 Task: Change  the formatting of the data to Which is  Less than 5, In conditional formating, put the option 'Green Fill with Dark Green Text. . 'add another formatting option Format As Table, insert the option Orange Table style Medium 3 In the sheet   Triumph Sales log   book
Action: Mouse moved to (25, 122)
Screenshot: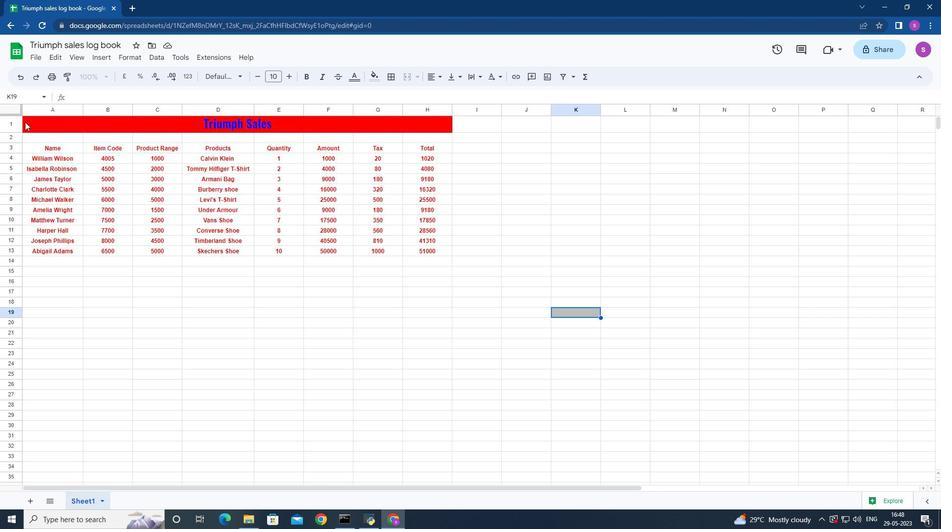 
Action: Mouse pressed left at (25, 122)
Screenshot: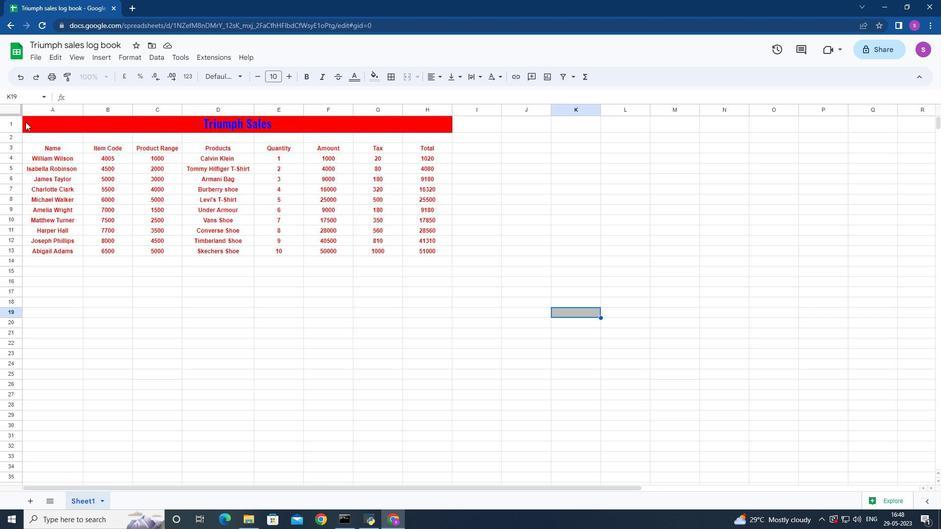 
Action: Mouse moved to (129, 54)
Screenshot: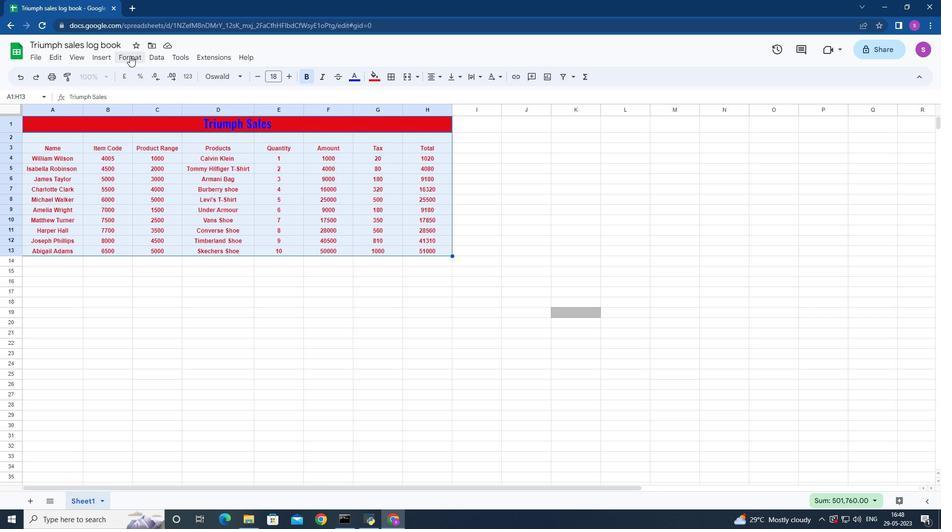 
Action: Mouse pressed left at (129, 54)
Screenshot: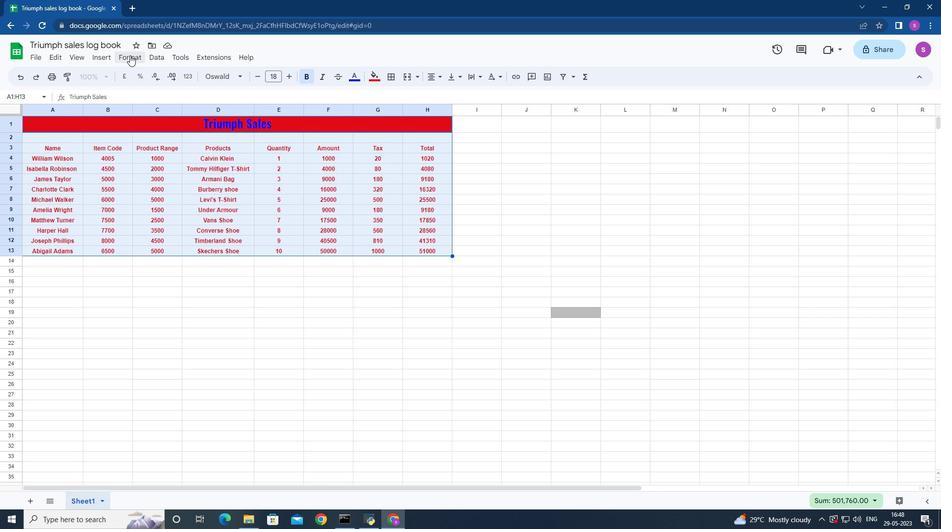 
Action: Mouse moved to (209, 226)
Screenshot: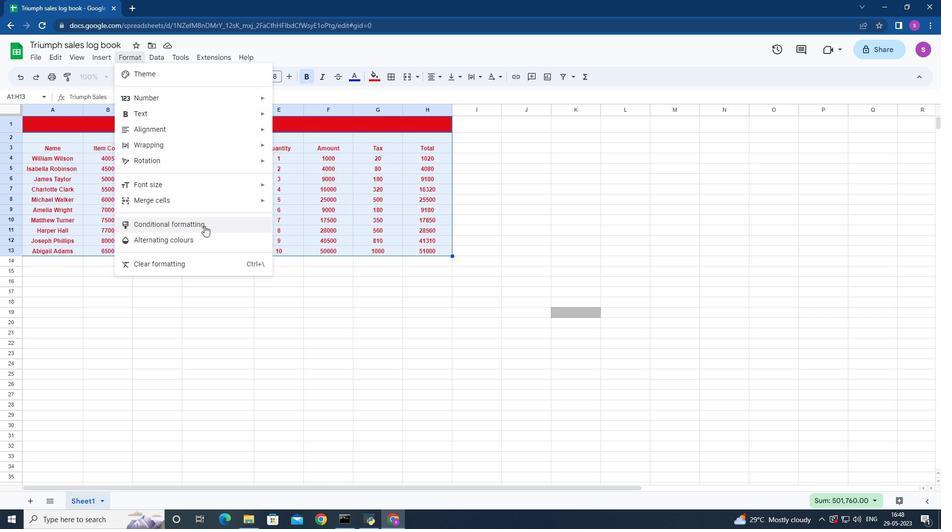
Action: Mouse pressed left at (209, 226)
Screenshot: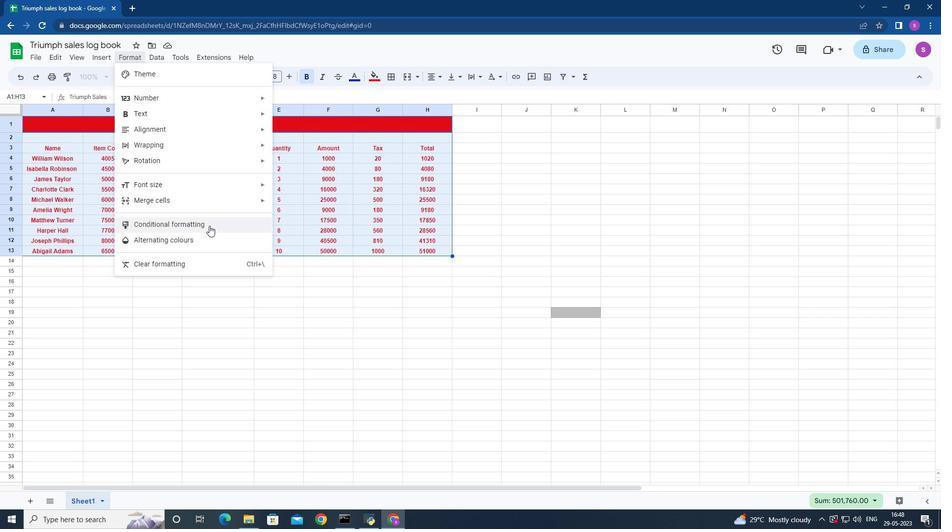 
Action: Mouse moved to (893, 207)
Screenshot: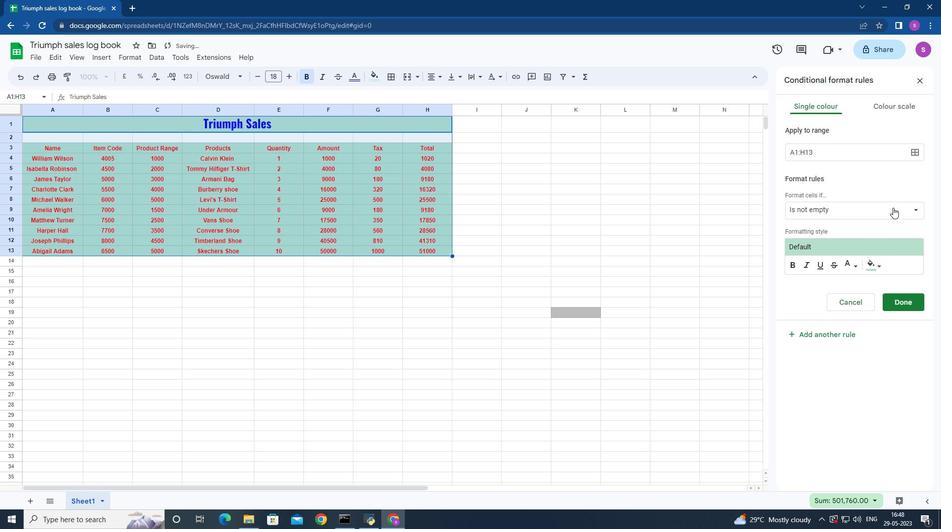 
Action: Mouse pressed left at (893, 207)
Screenshot: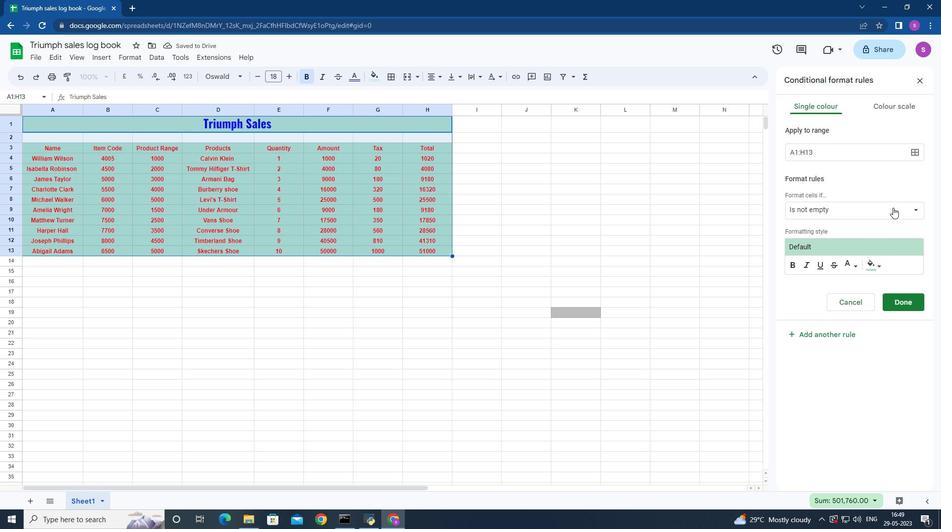 
Action: Mouse moved to (854, 393)
Screenshot: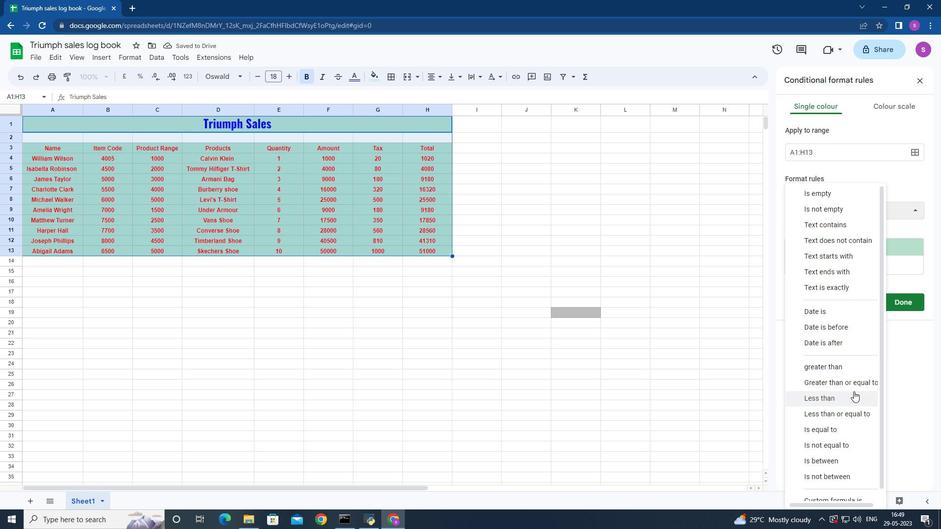 
Action: Mouse pressed left at (854, 393)
Screenshot: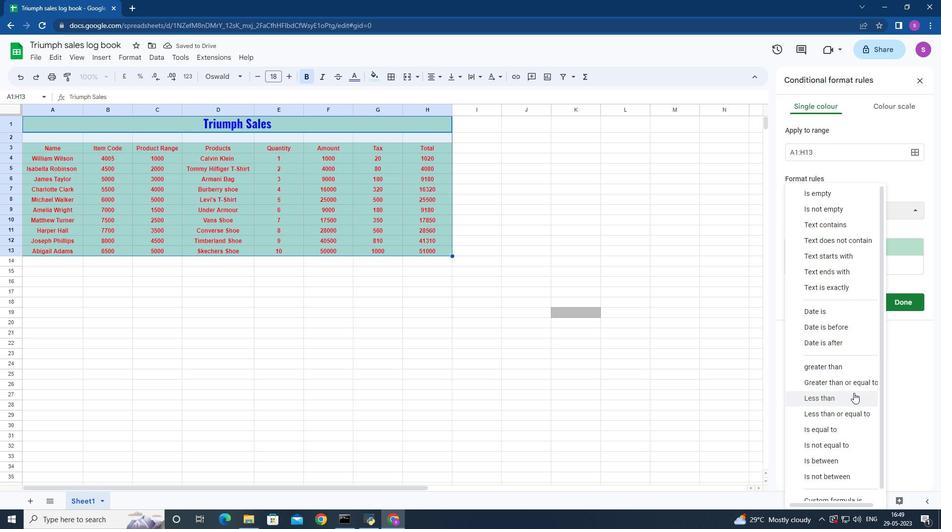 
Action: Mouse moved to (812, 234)
Screenshot: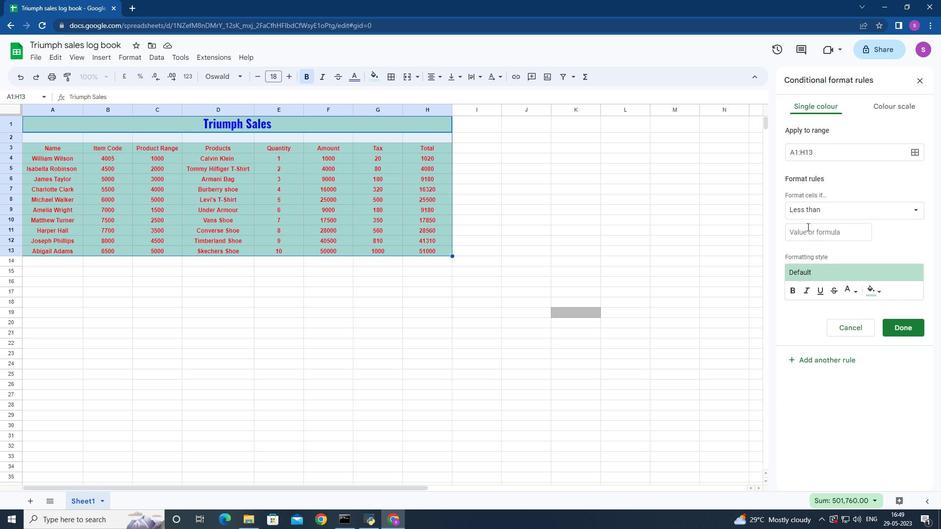 
Action: Mouse pressed left at (812, 234)
Screenshot: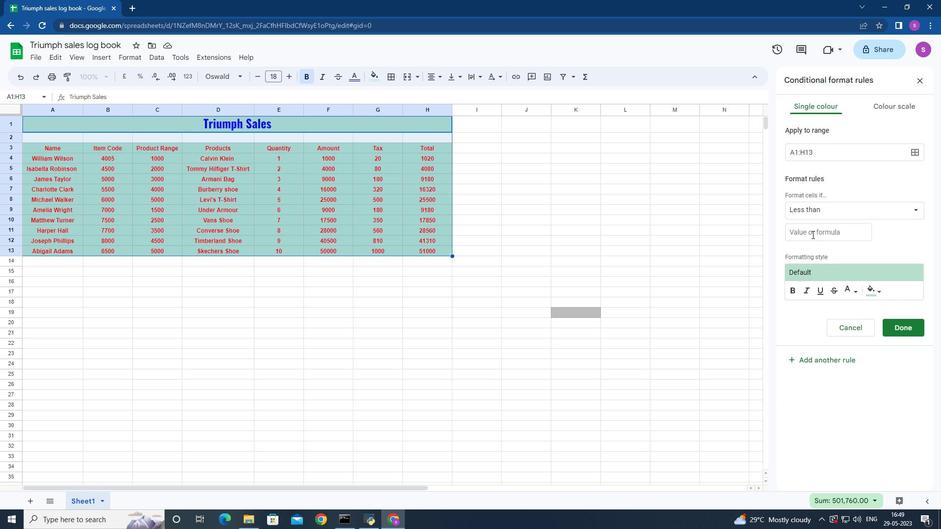 
Action: Key pressed 5
Screenshot: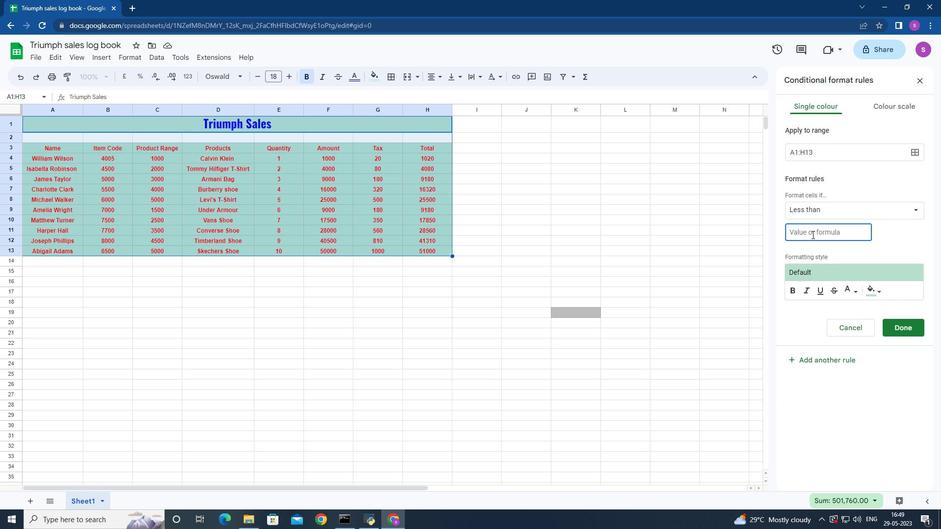 
Action: Mouse moved to (874, 290)
Screenshot: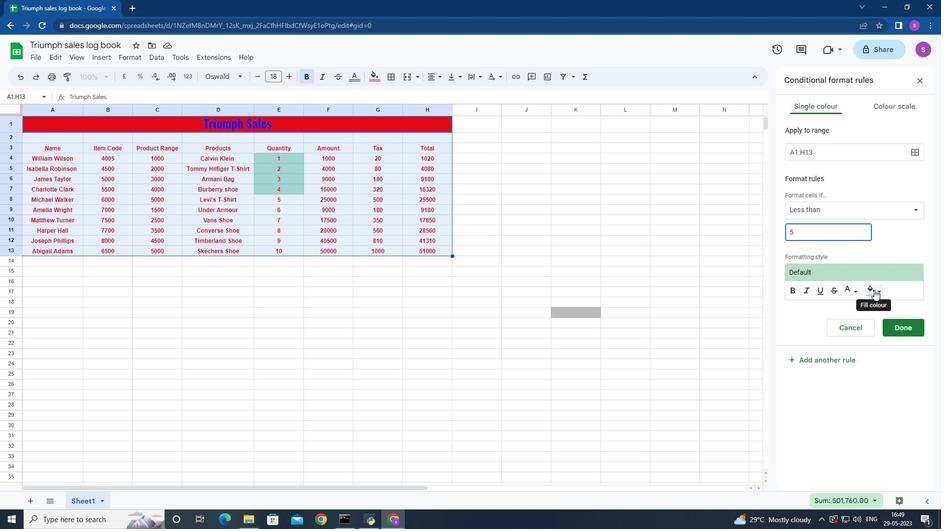 
Action: Mouse pressed left at (874, 290)
Screenshot: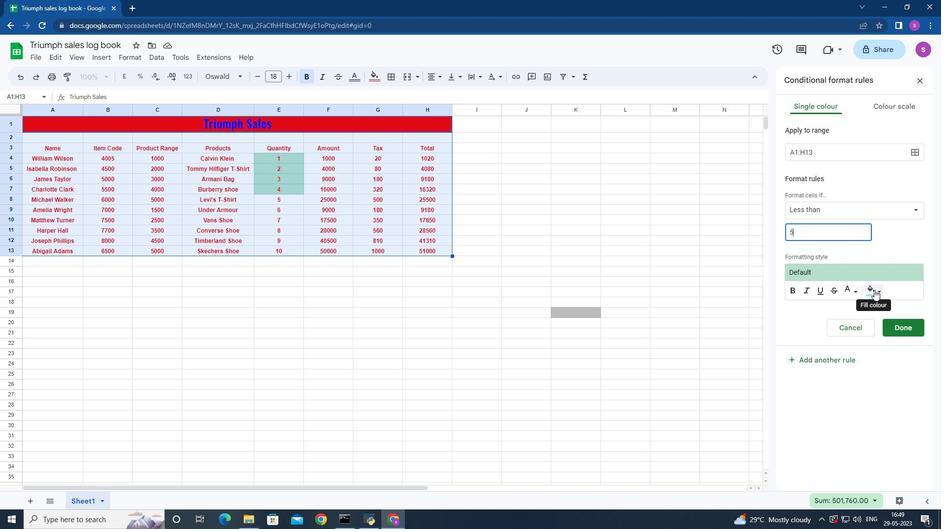 
Action: Mouse moved to (818, 389)
Screenshot: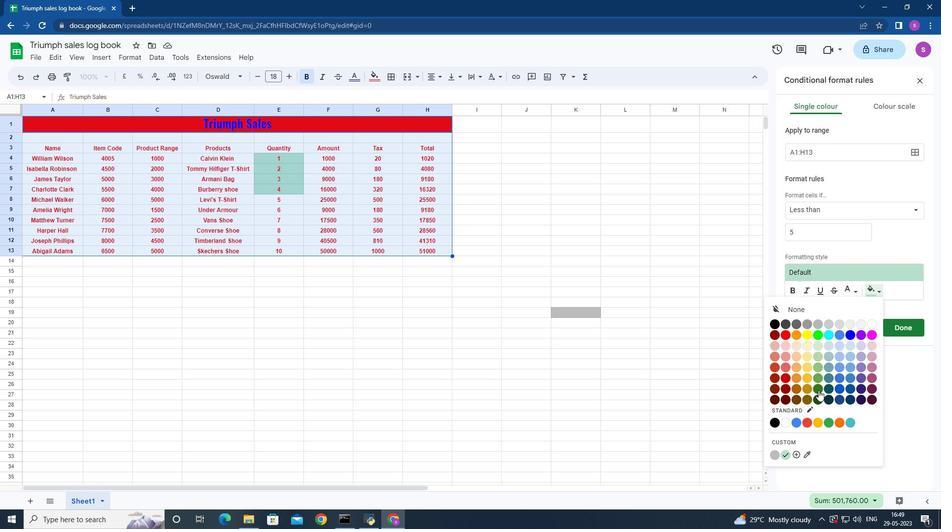 
Action: Mouse pressed left at (818, 389)
Screenshot: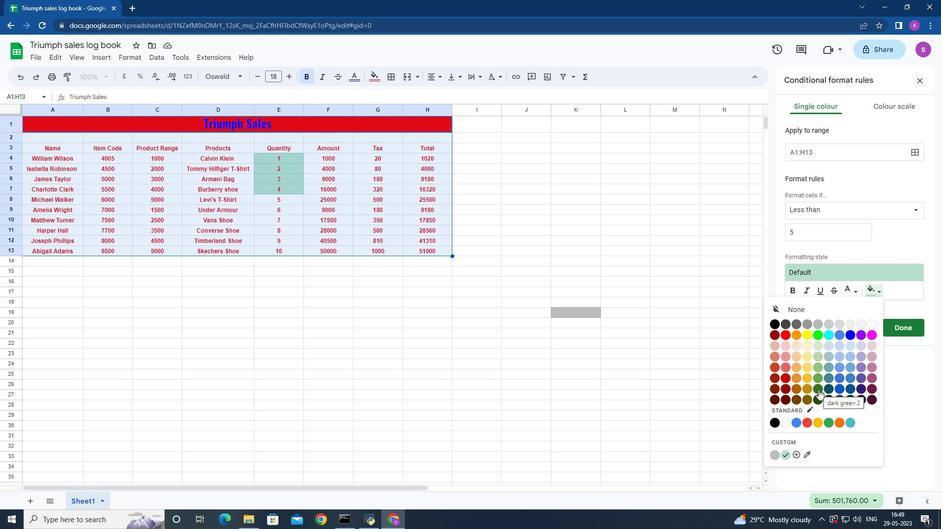 
Action: Mouse moved to (854, 288)
Screenshot: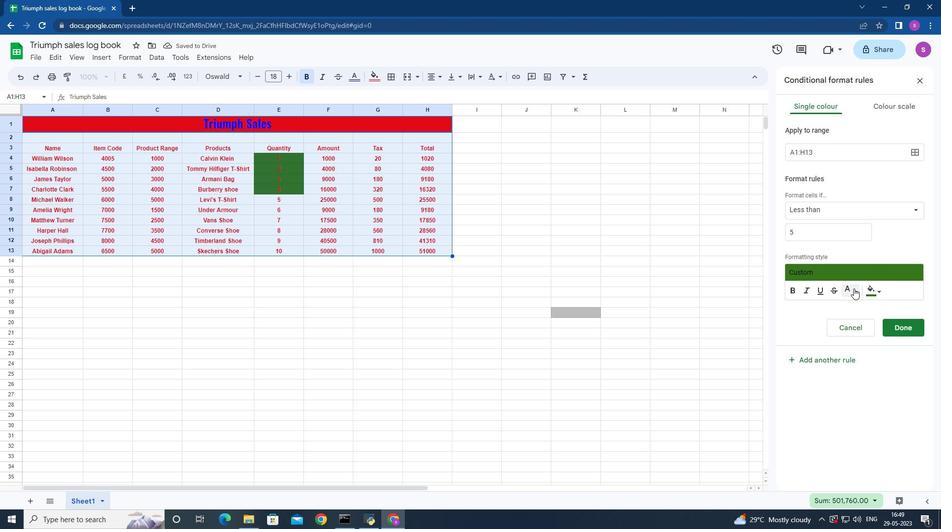 
Action: Mouse pressed left at (854, 288)
Screenshot: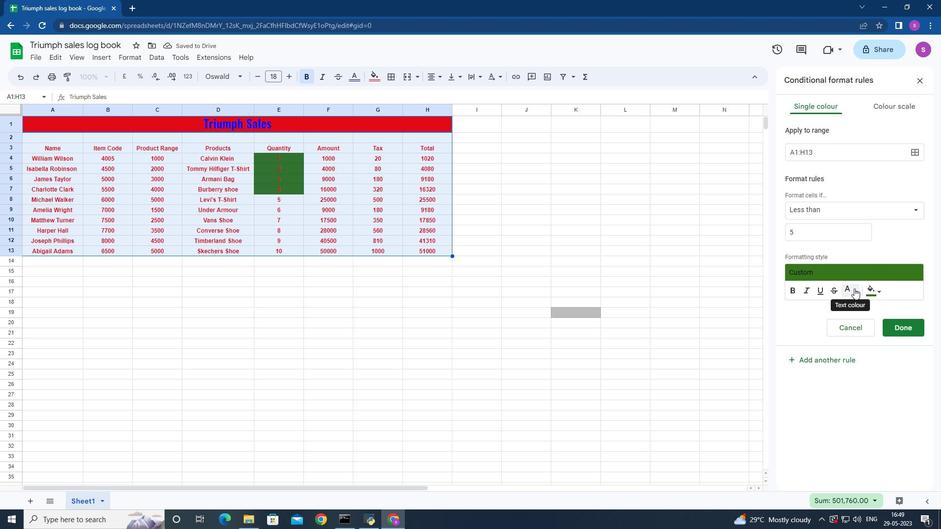 
Action: Mouse moved to (795, 378)
Screenshot: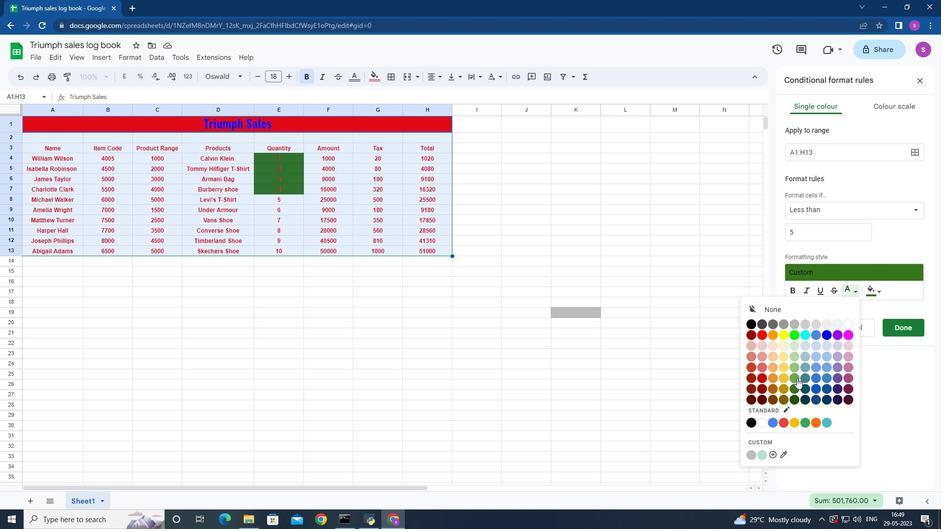 
Action: Mouse pressed left at (795, 378)
Screenshot: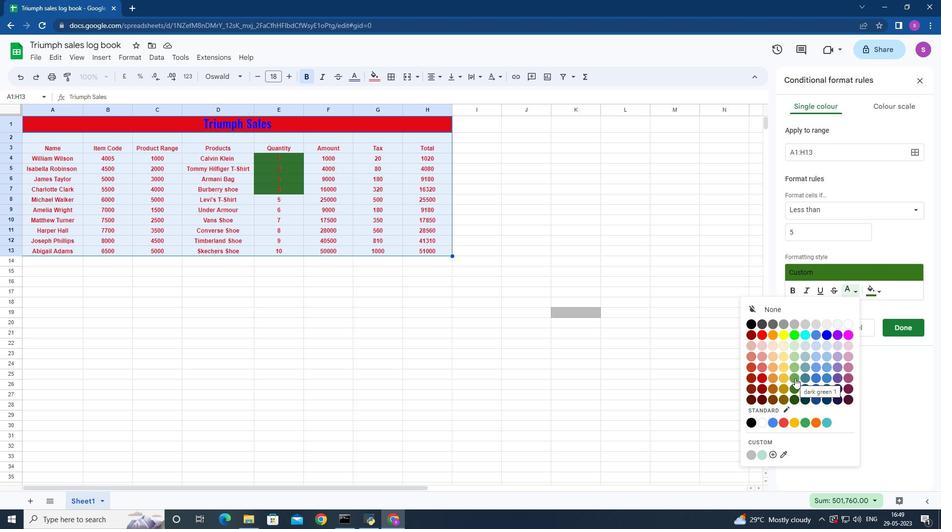 
Action: Mouse moved to (901, 329)
Screenshot: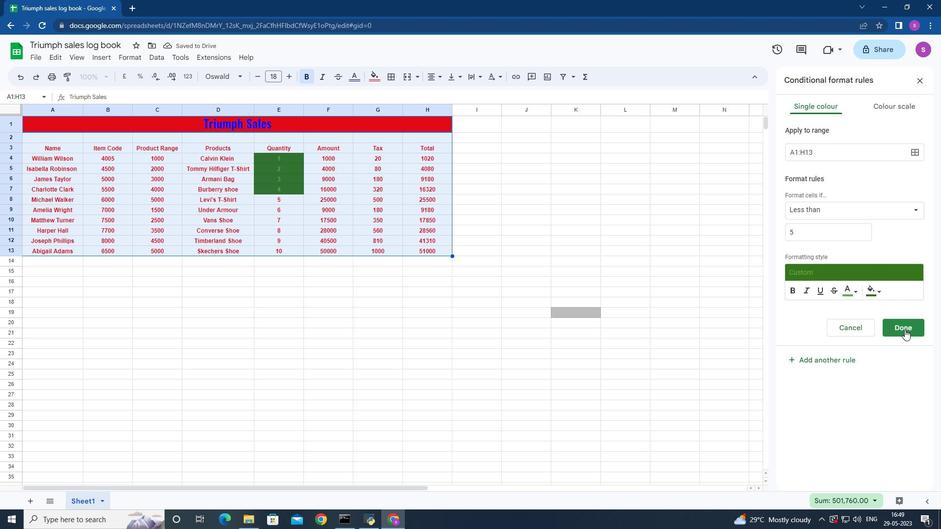 
Action: Mouse pressed left at (901, 329)
Screenshot: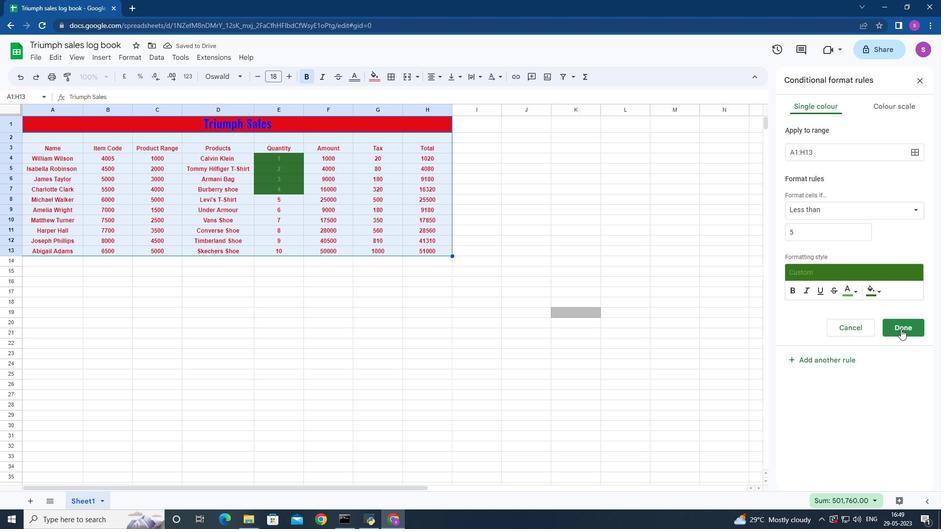 
Action: Mouse moved to (127, 58)
Screenshot: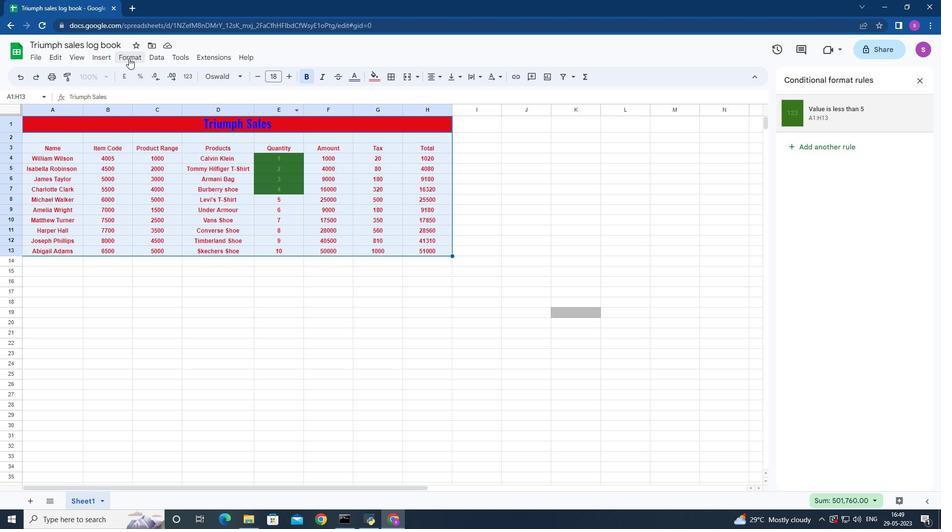 
Action: Mouse pressed left at (127, 58)
Screenshot: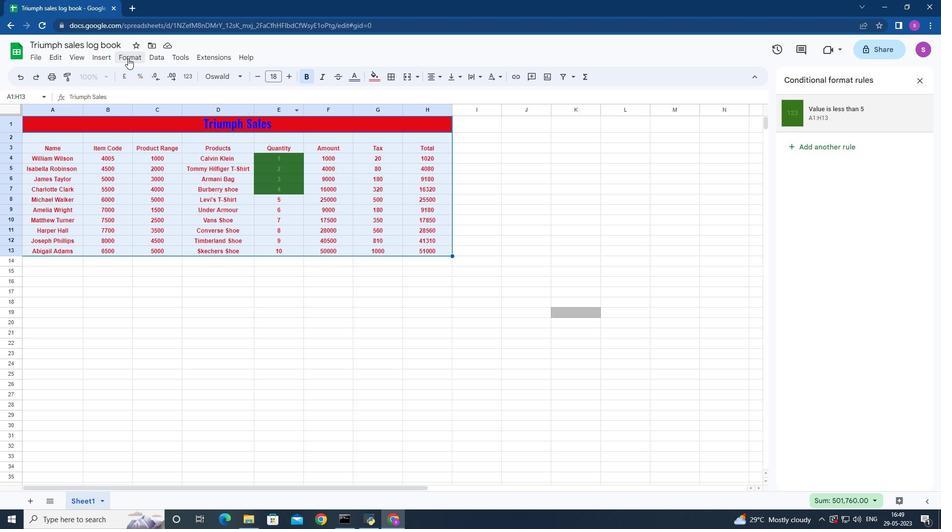 
Action: Mouse moved to (185, 240)
Screenshot: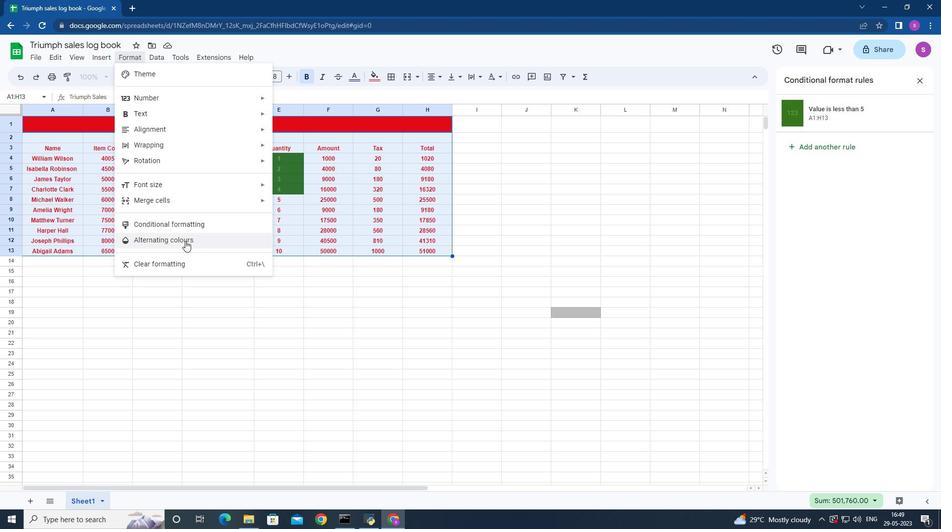 
Action: Mouse pressed left at (185, 240)
Screenshot: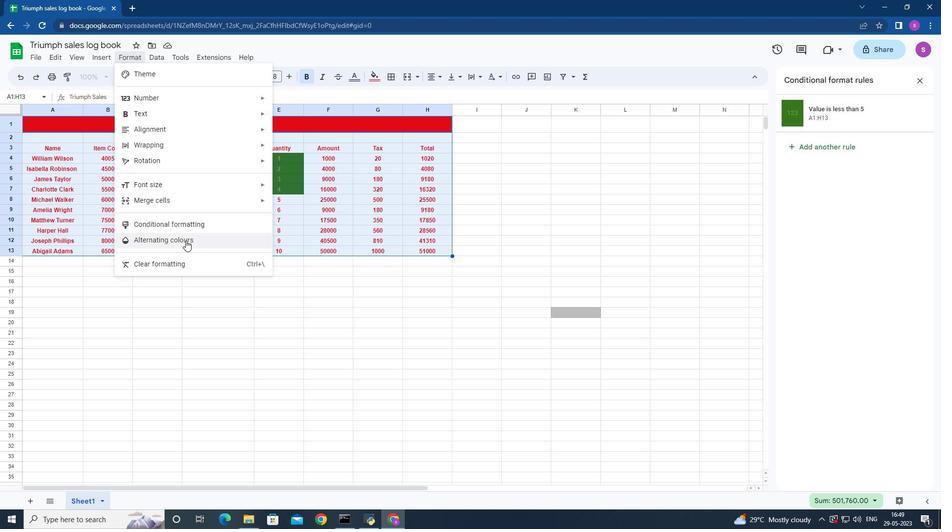 
Action: Mouse moved to (392, 75)
Screenshot: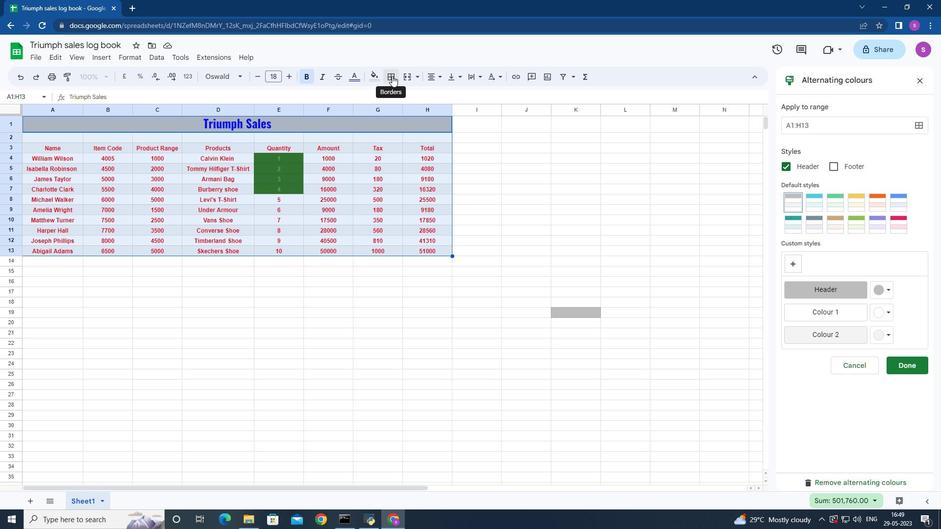 
Action: Mouse pressed left at (392, 75)
Screenshot: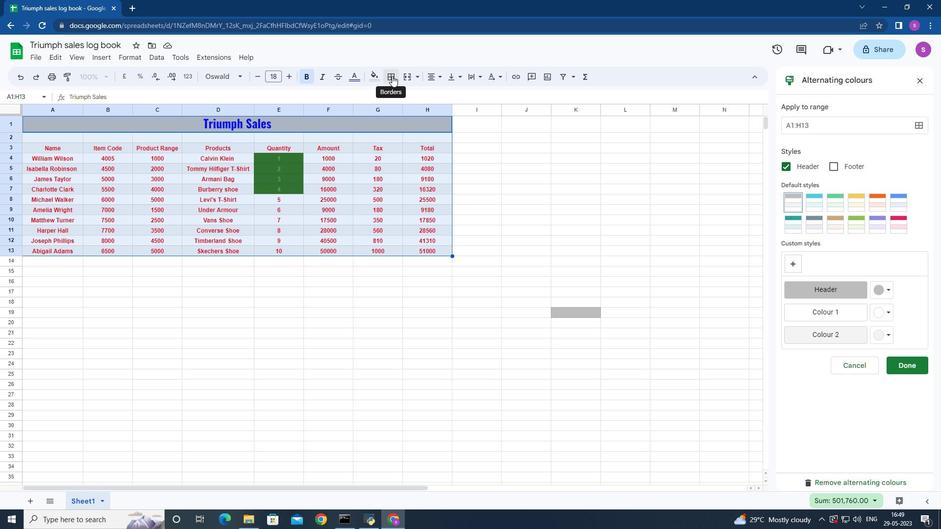 
Action: Mouse moved to (399, 96)
Screenshot: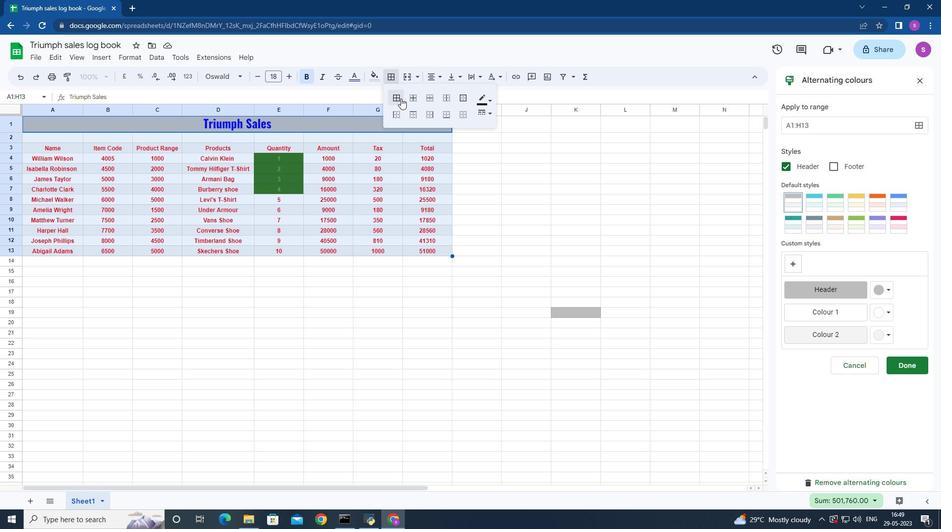 
Action: Mouse pressed left at (399, 96)
Screenshot: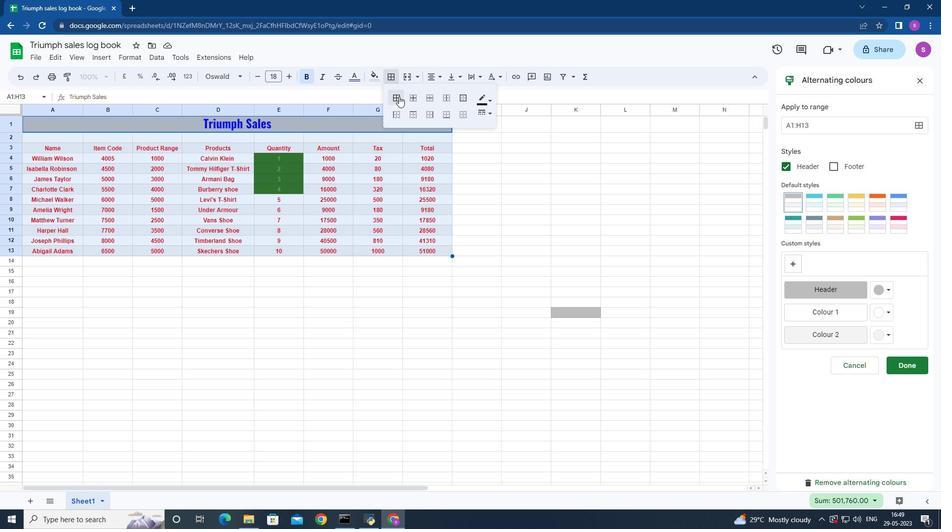 
Action: Mouse moved to (484, 113)
Screenshot: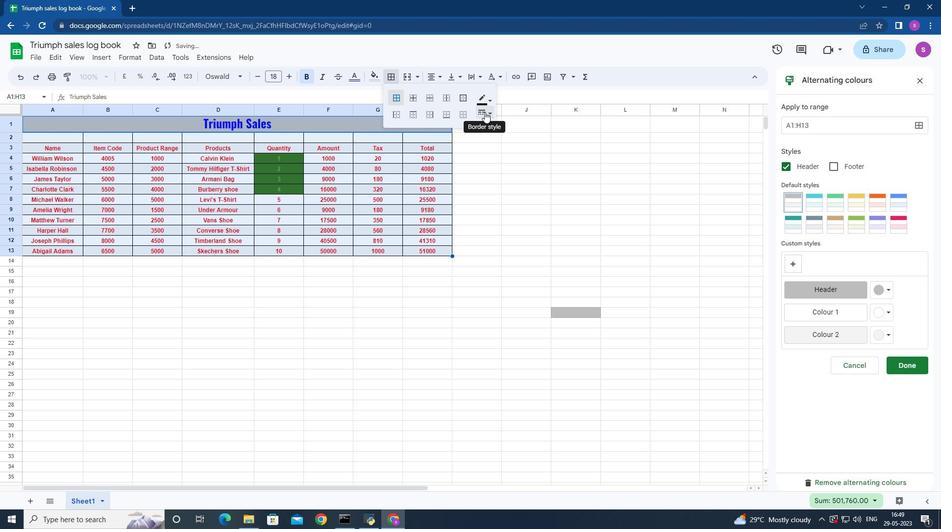 
Action: Mouse pressed left at (484, 113)
Screenshot: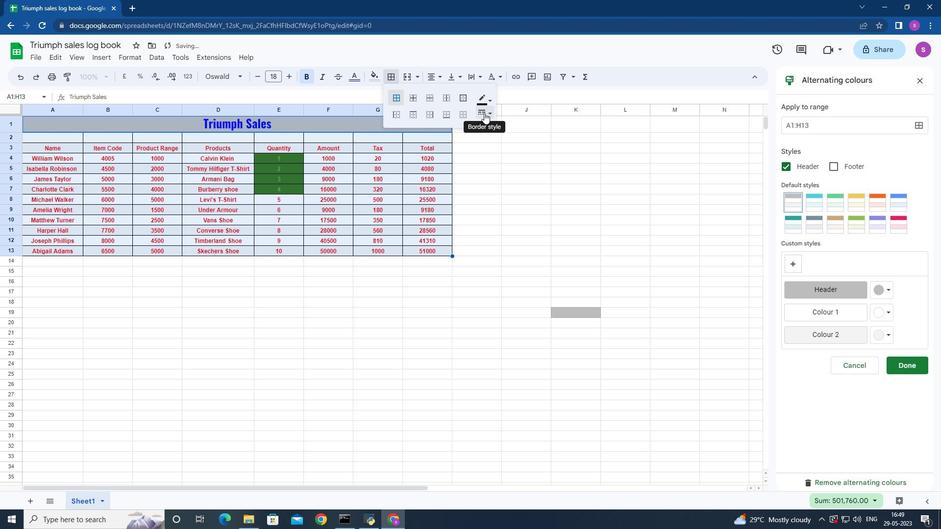 
Action: Mouse moved to (501, 164)
Screenshot: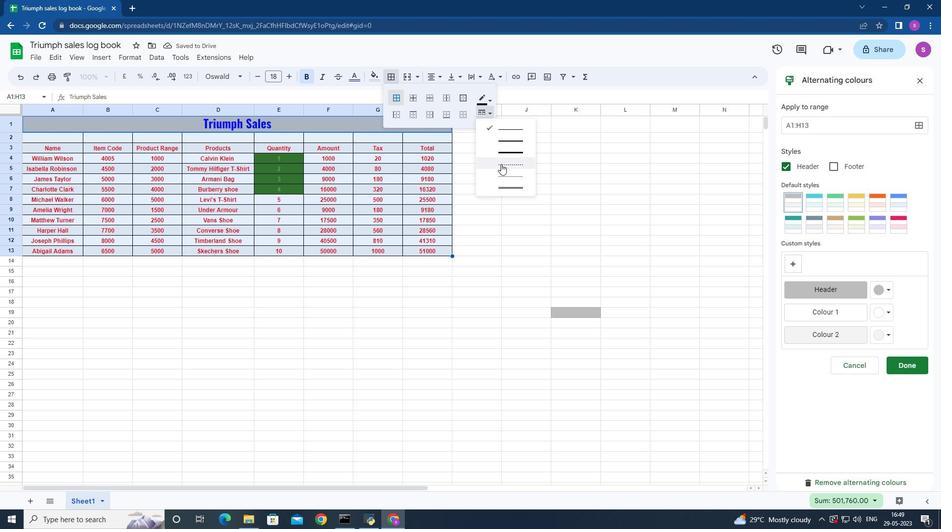 
Action: Mouse pressed left at (501, 164)
Screenshot: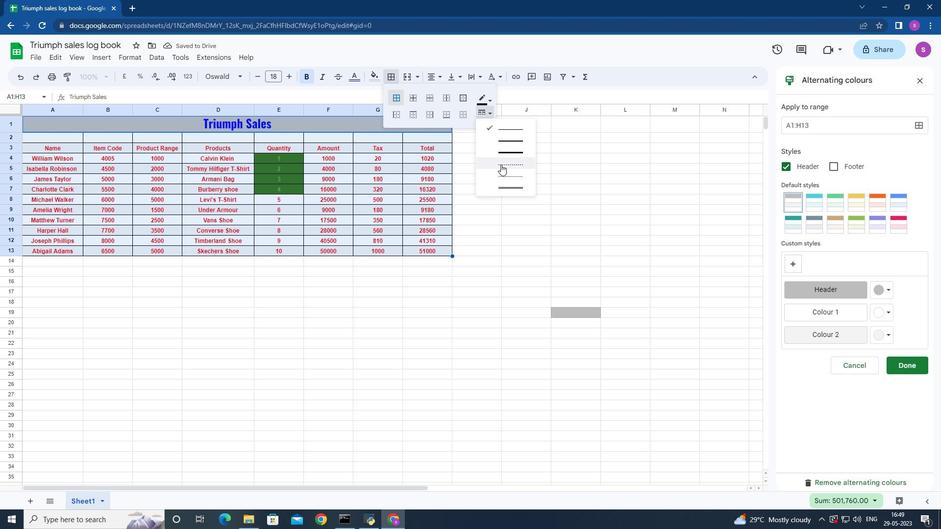 
Action: Mouse moved to (488, 113)
Screenshot: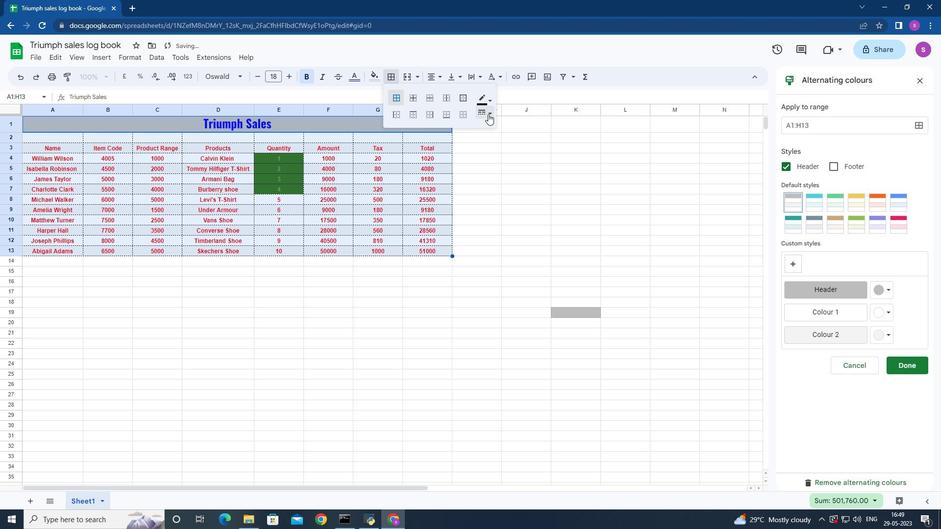 
Action: Mouse pressed left at (488, 113)
Screenshot: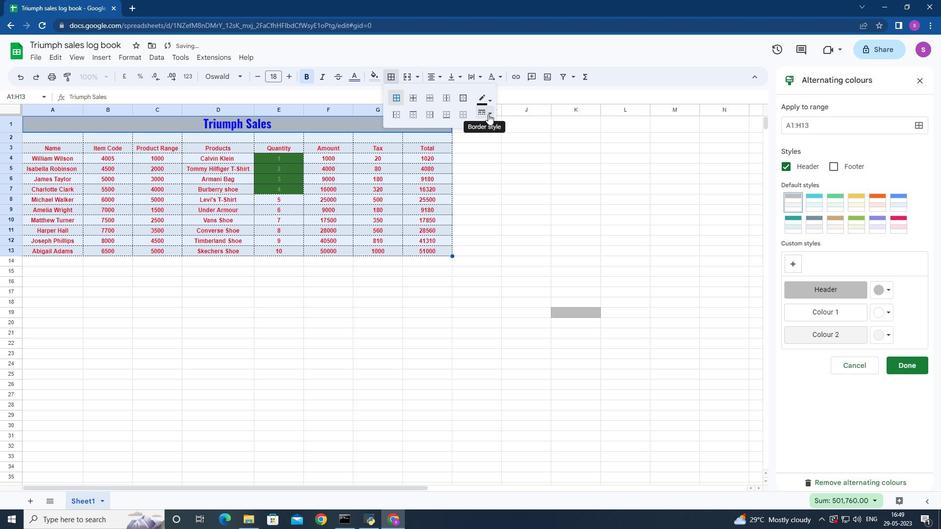 
Action: Mouse moved to (503, 150)
Screenshot: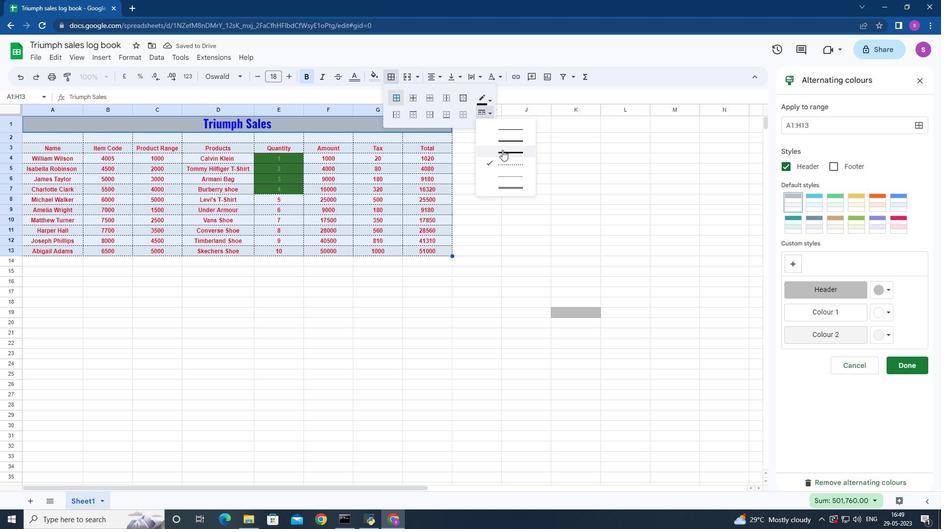 
Action: Mouse pressed left at (503, 150)
Screenshot: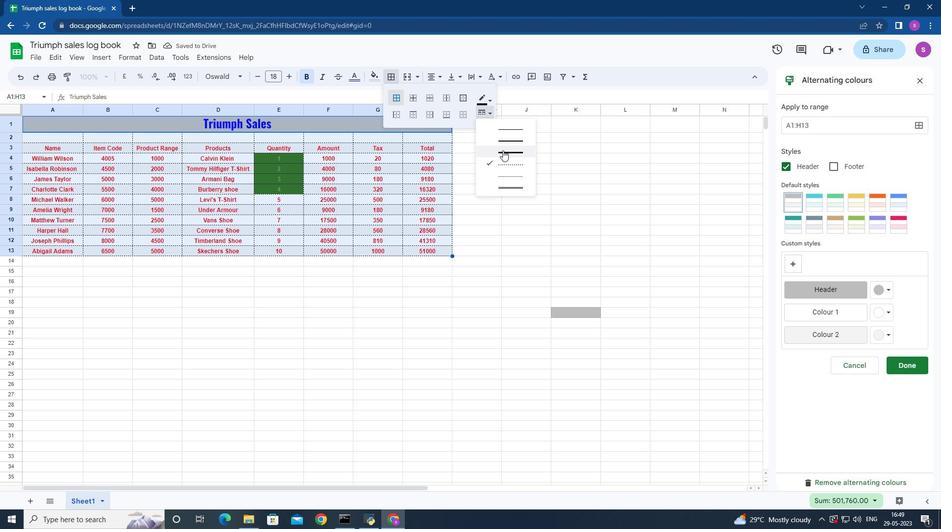 
Action: Mouse moved to (888, 290)
Screenshot: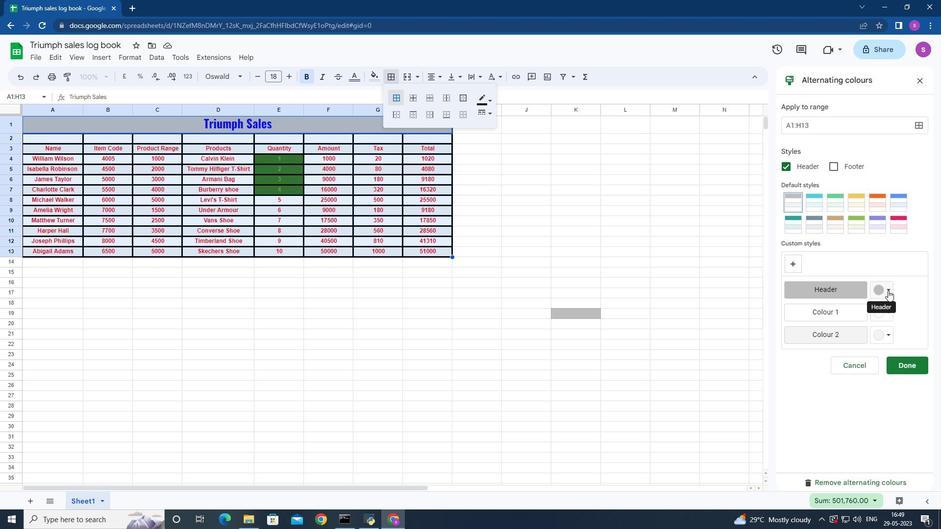 
Action: Mouse pressed left at (888, 290)
Screenshot: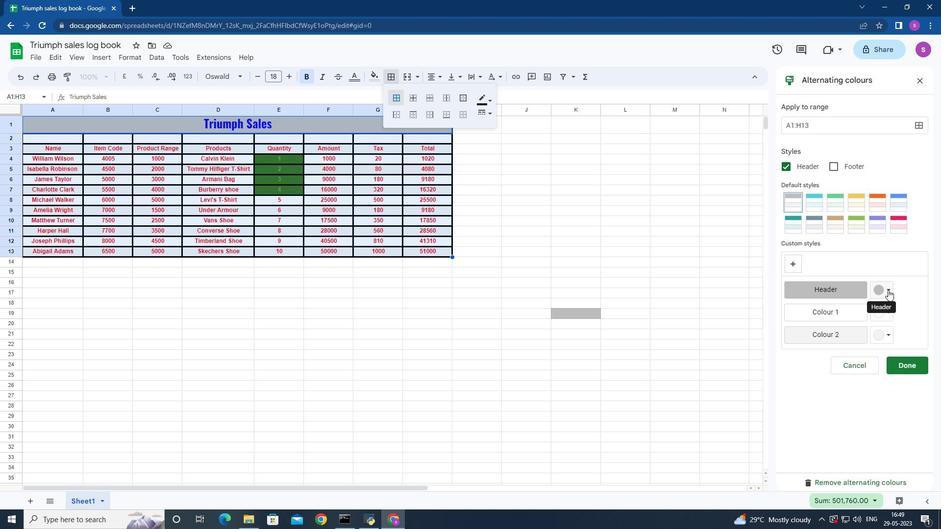 
Action: Mouse moved to (884, 306)
Screenshot: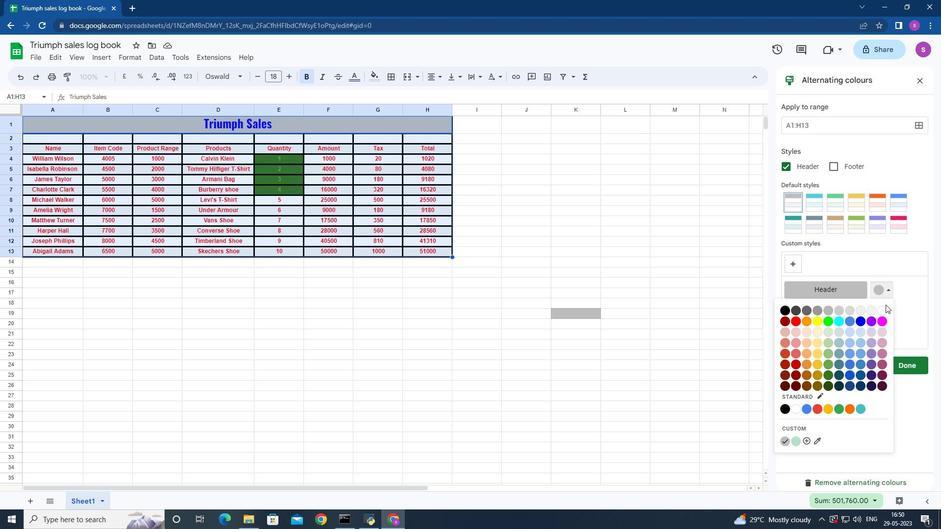 
Action: Mouse pressed left at (884, 306)
Screenshot: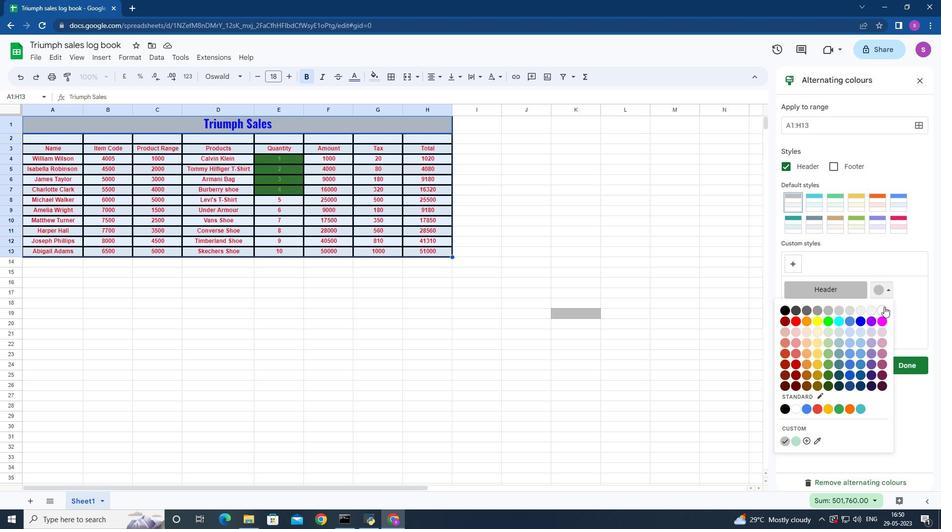 
Action: Mouse moved to (887, 312)
Screenshot: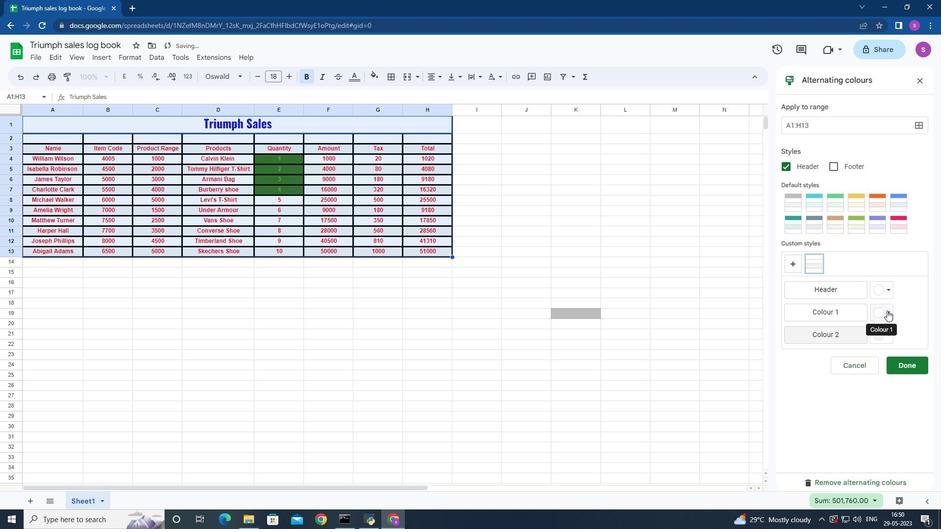 
Action: Mouse pressed left at (887, 312)
Screenshot: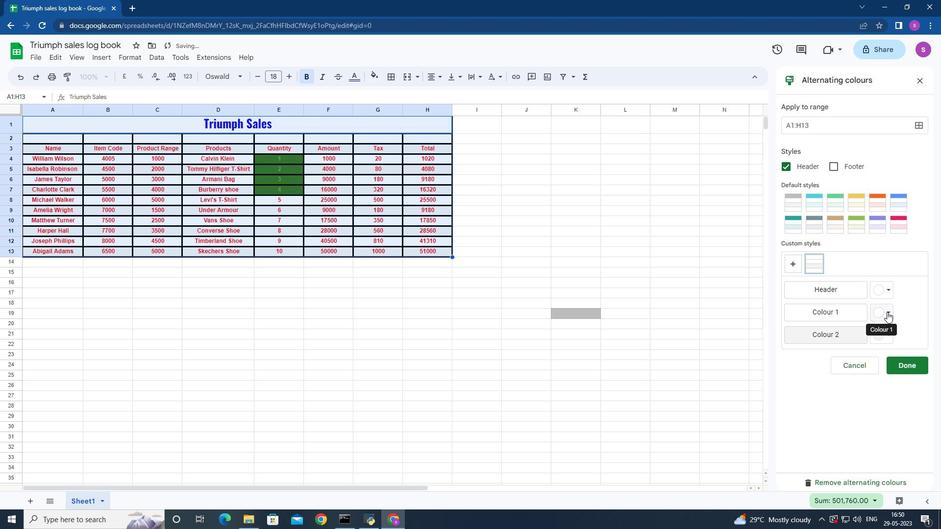 
Action: Mouse moved to (806, 341)
Screenshot: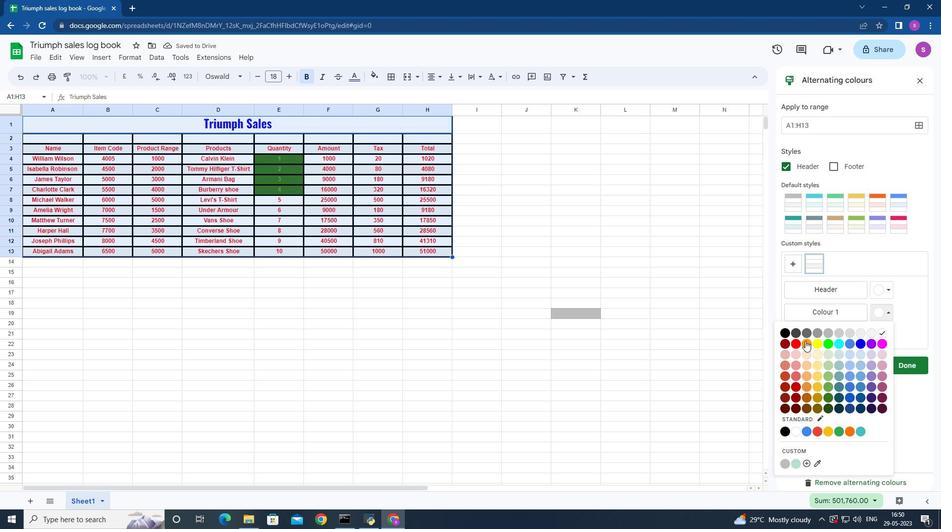 
Action: Mouse pressed left at (806, 341)
Screenshot: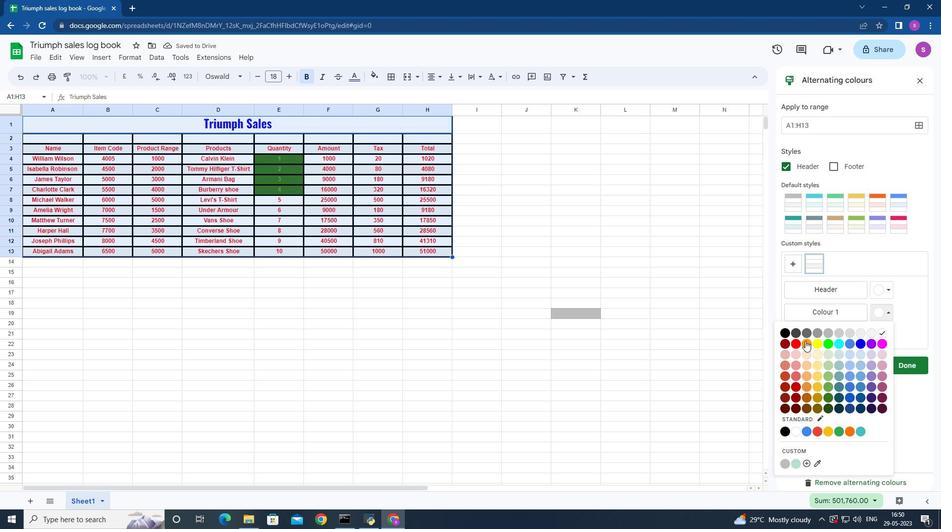 
Action: Mouse moved to (886, 335)
Screenshot: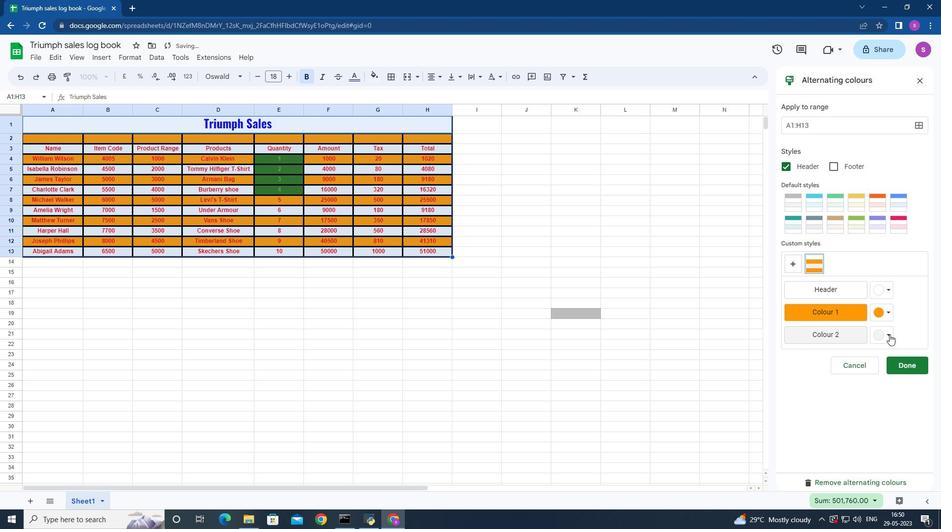 
Action: Mouse pressed left at (886, 335)
Screenshot: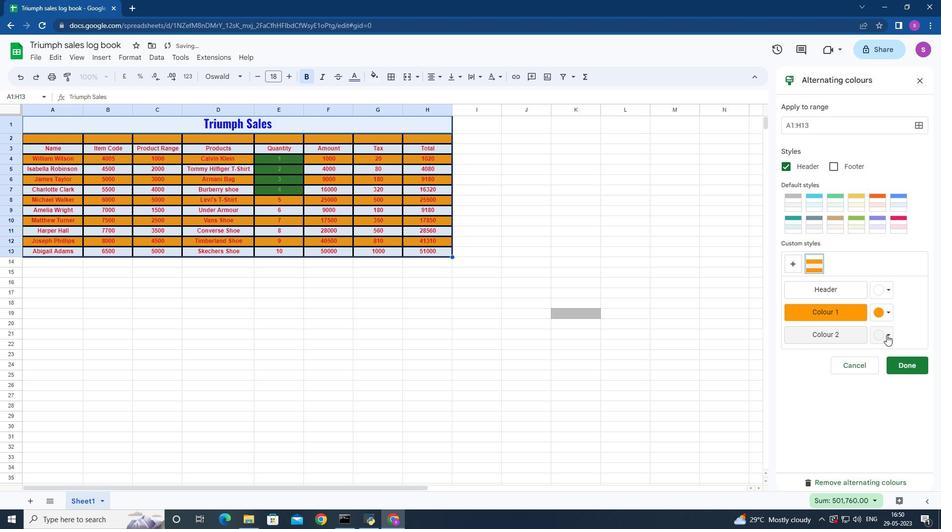 
Action: Mouse moved to (882, 355)
Screenshot: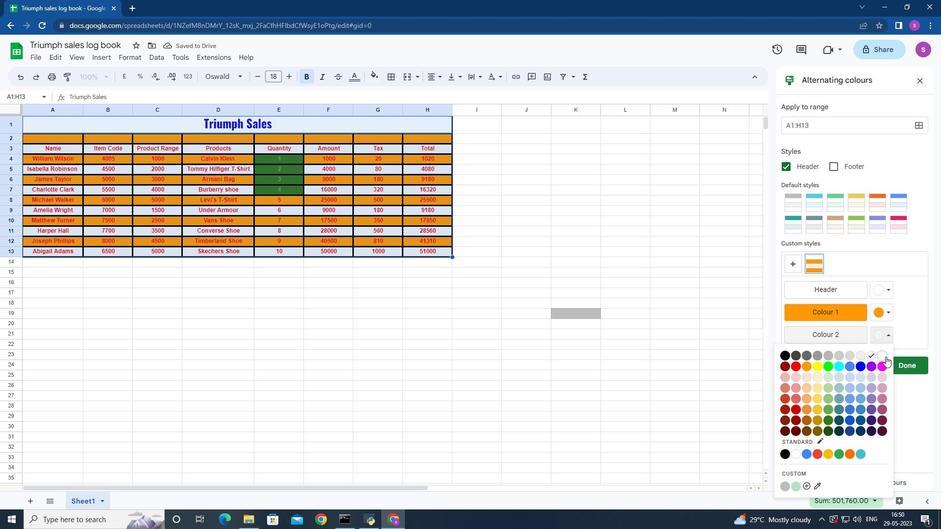 
Action: Mouse pressed left at (882, 355)
Screenshot: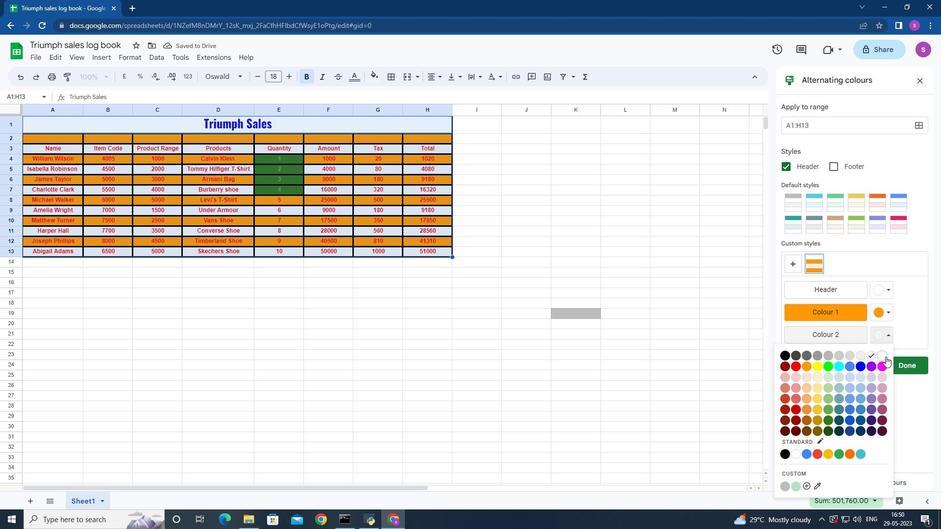 
Action: Mouse moved to (912, 366)
Screenshot: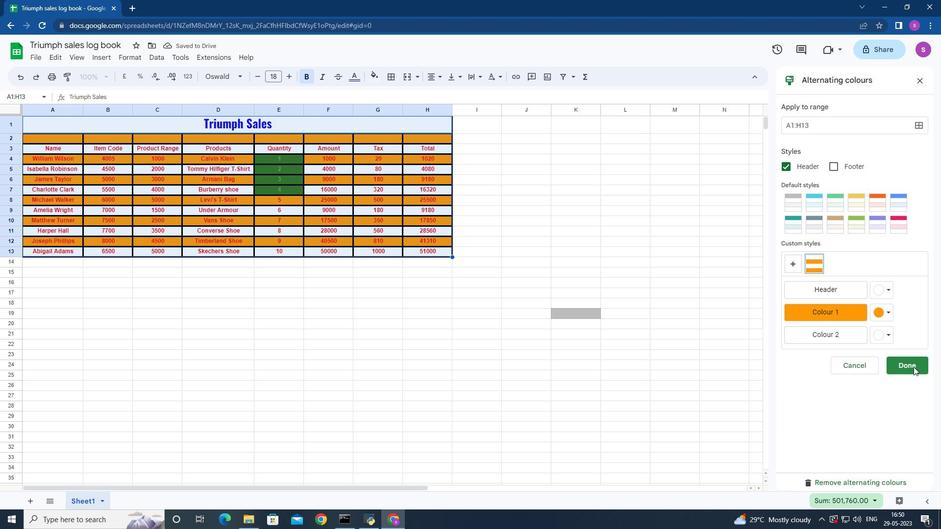 
Action: Mouse pressed left at (912, 366)
Screenshot: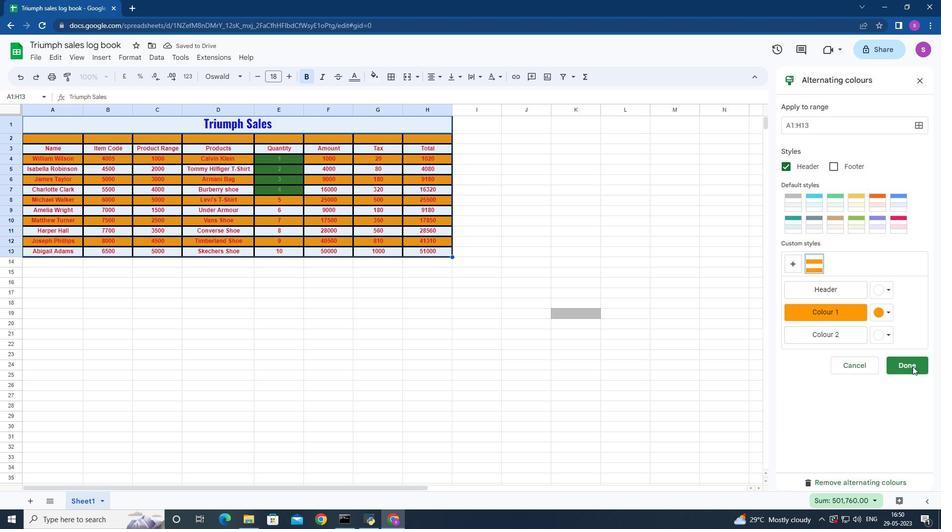 
Action: Mouse moved to (29, 253)
Screenshot: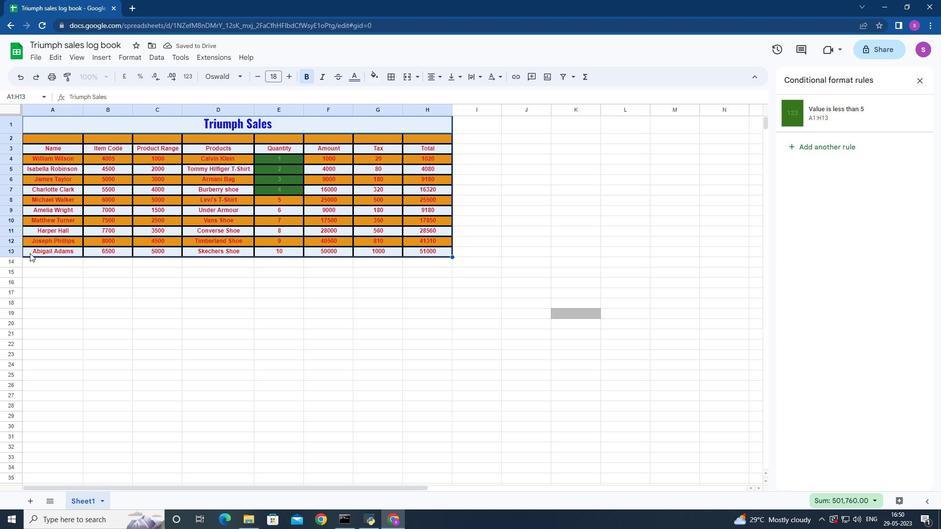 
Action: Mouse scrolled (29, 253) with delta (0, 0)
Screenshot: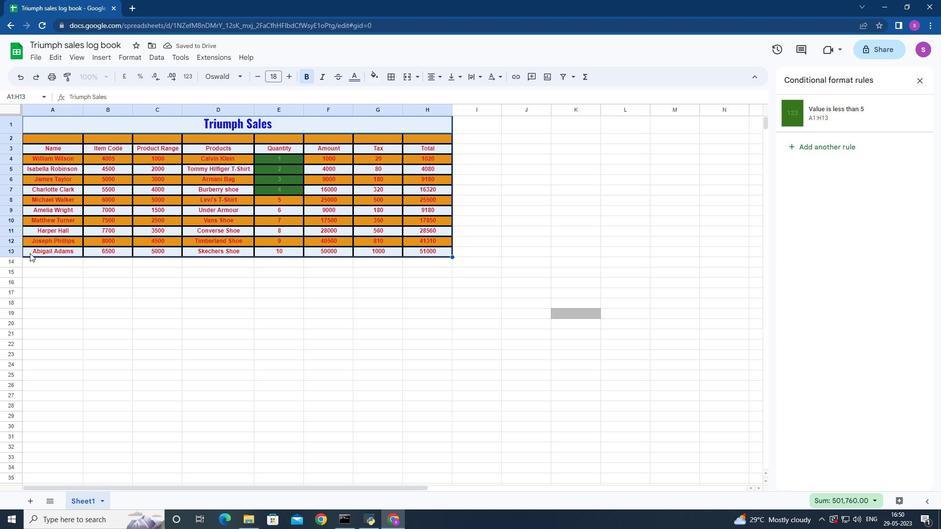 
Action: Mouse moved to (29, 253)
Screenshot: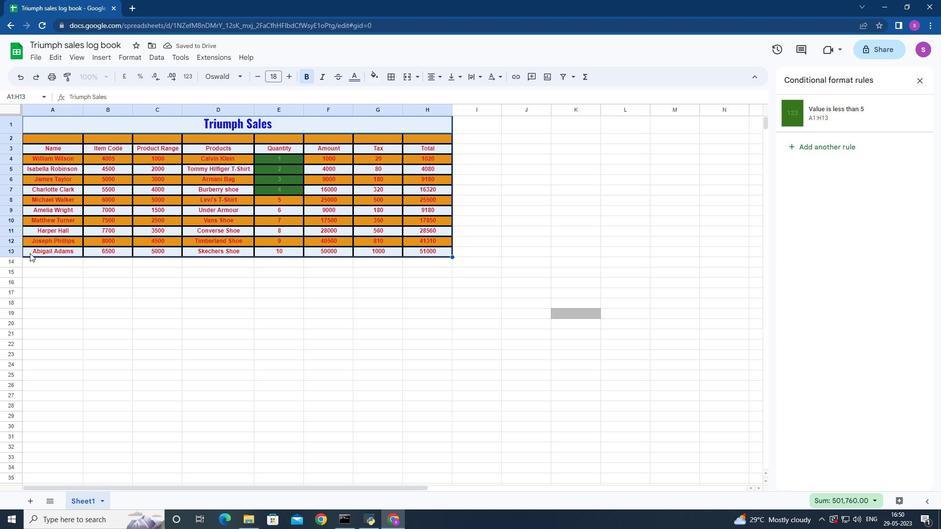 
Action: Mouse scrolled (29, 253) with delta (0, 0)
Screenshot: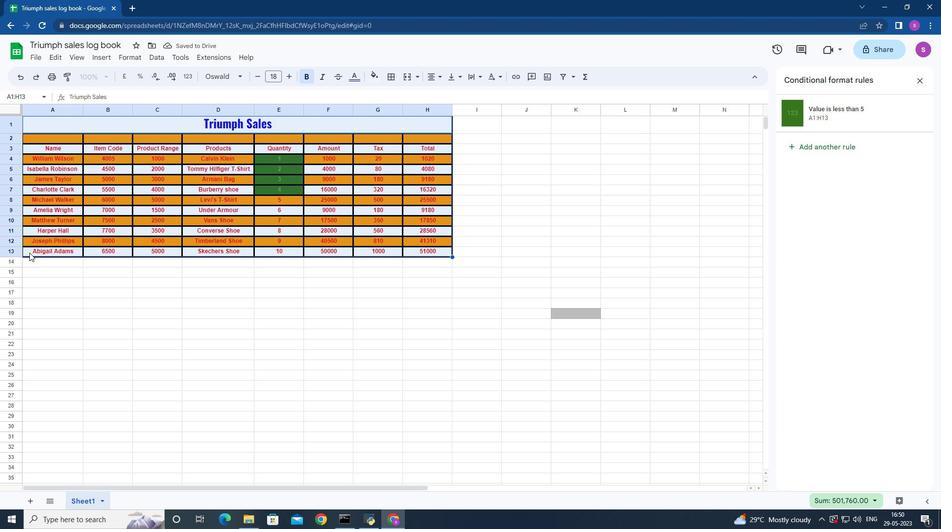 
Action: Mouse moved to (8, 110)
Screenshot: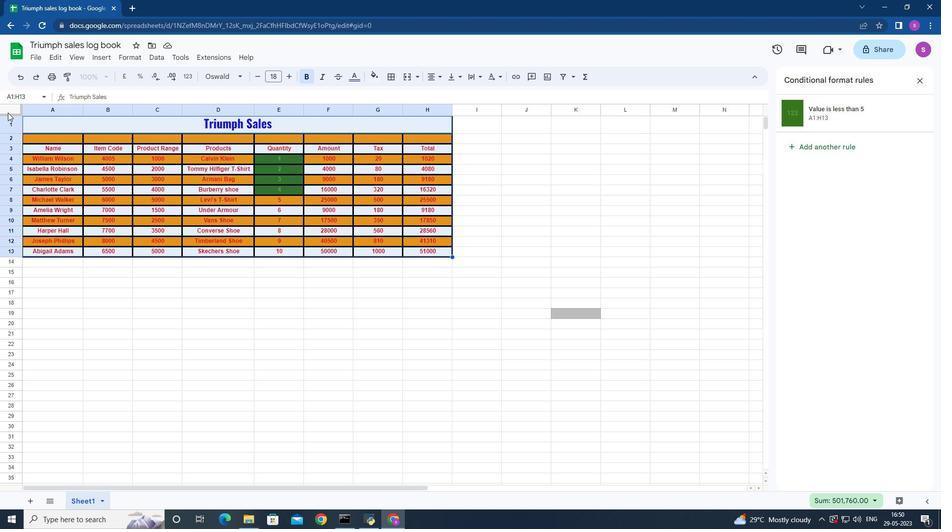 
Action: Mouse pressed left at (8, 110)
Screenshot: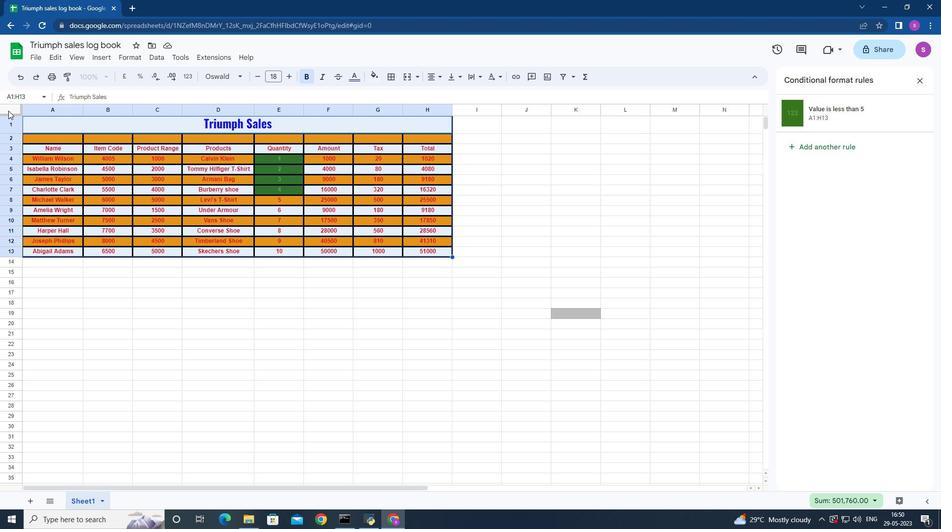 
Action: Mouse moved to (80, 112)
Screenshot: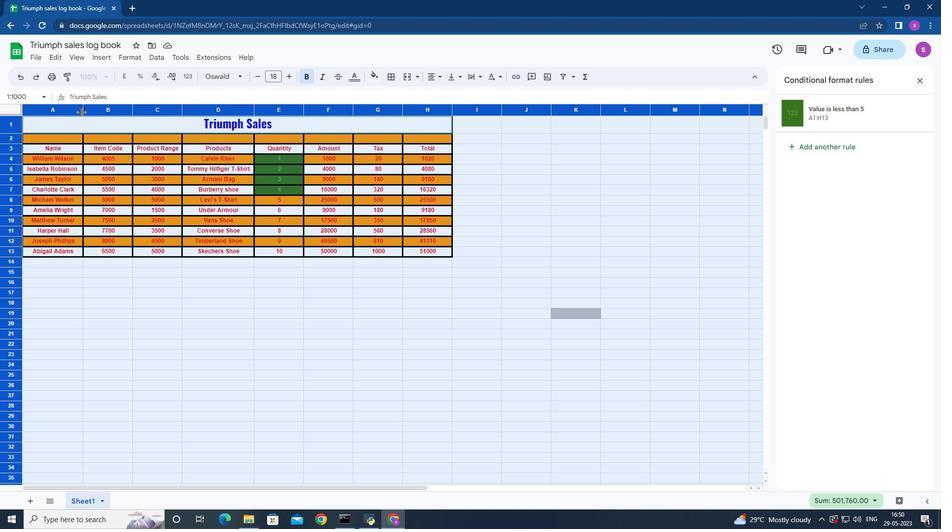 
Action: Mouse pressed left at (80, 112)
Screenshot: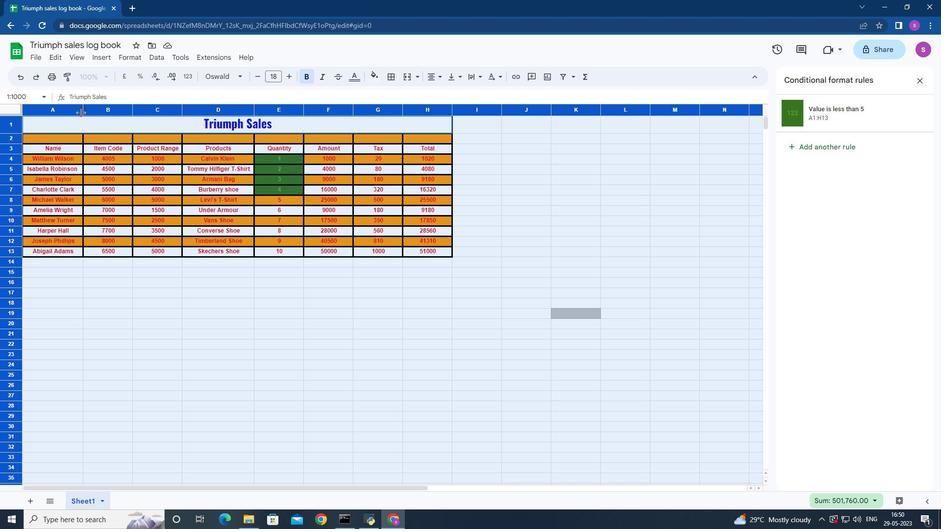 
Action: Mouse moved to (84, 113)
Screenshot: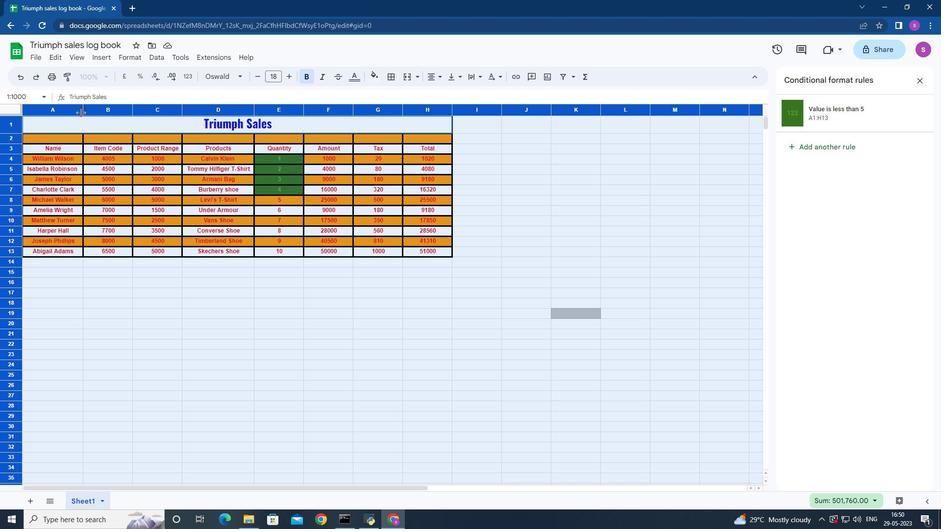 
Action: Mouse pressed left at (84, 113)
Screenshot: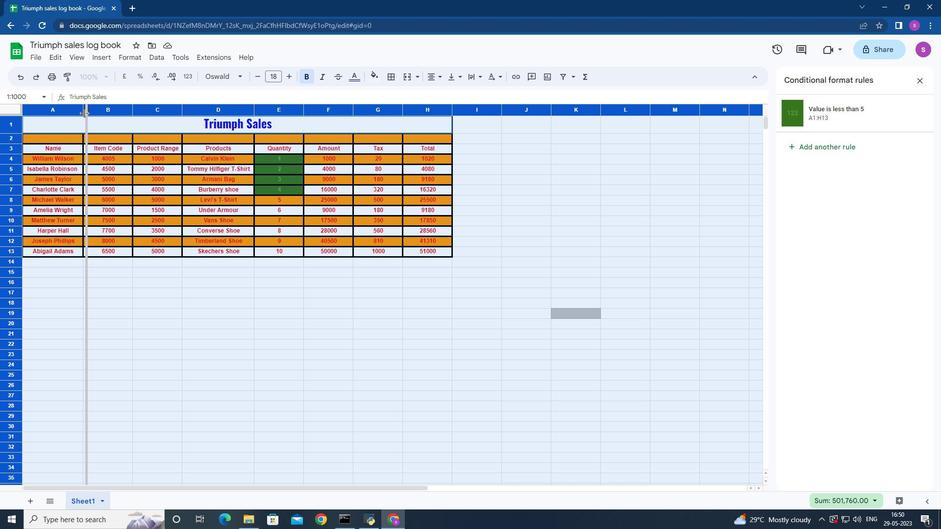 
Action: Mouse moved to (84, 113)
Screenshot: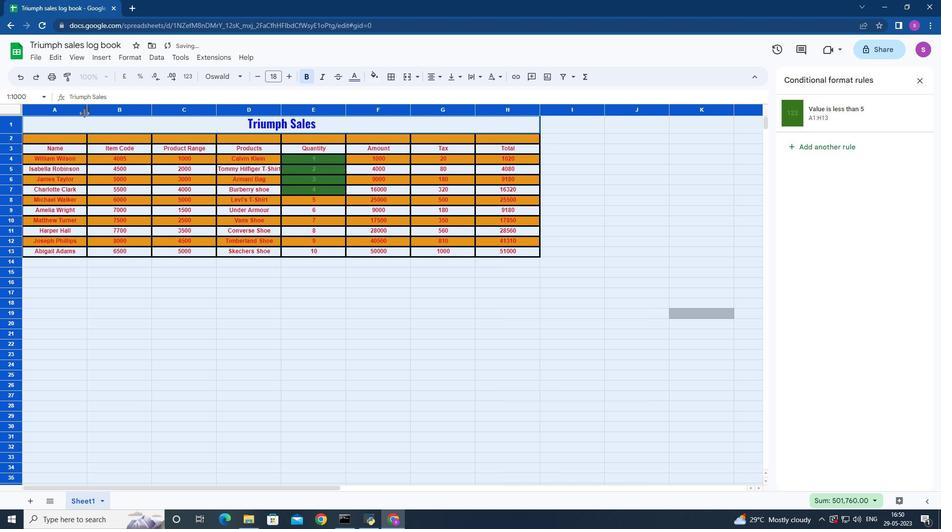 
Action: Mouse pressed left at (84, 113)
Screenshot: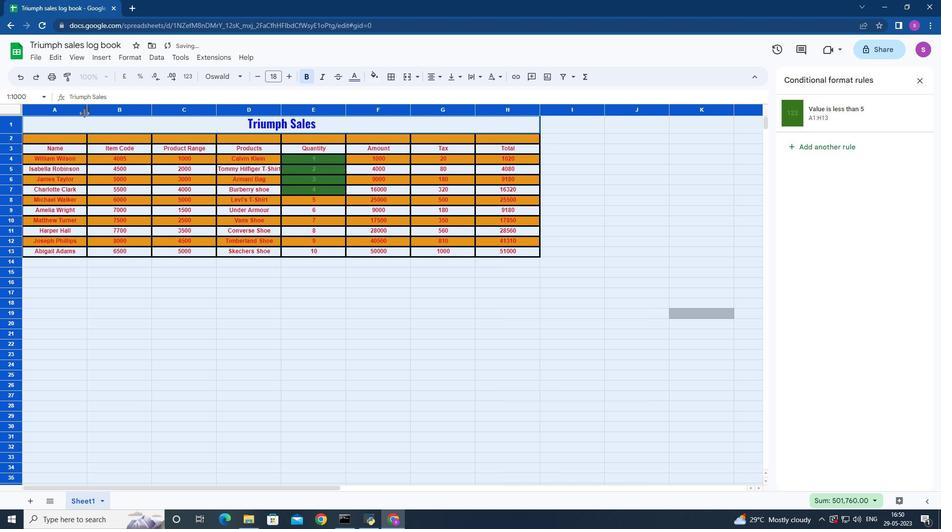 
Action: Mouse moved to (85, 113)
Screenshot: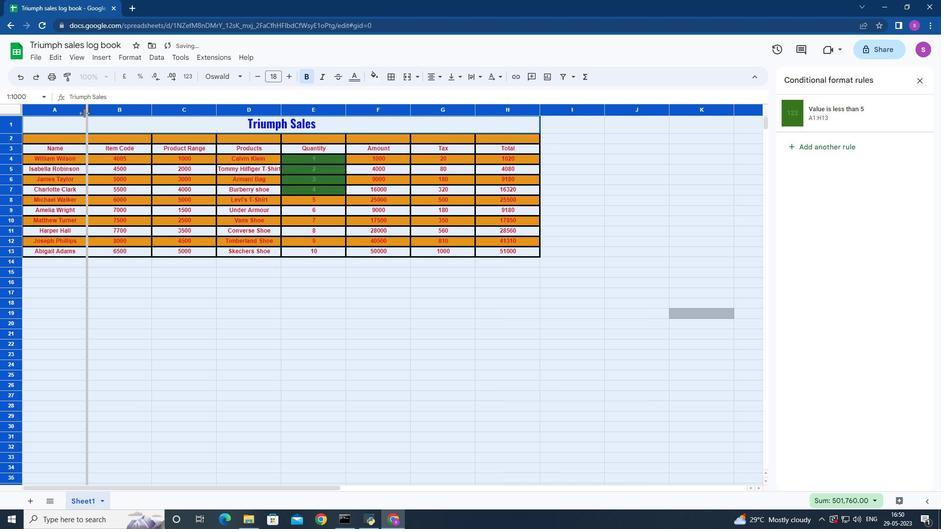 
Action: Mouse pressed left at (85, 113)
Screenshot: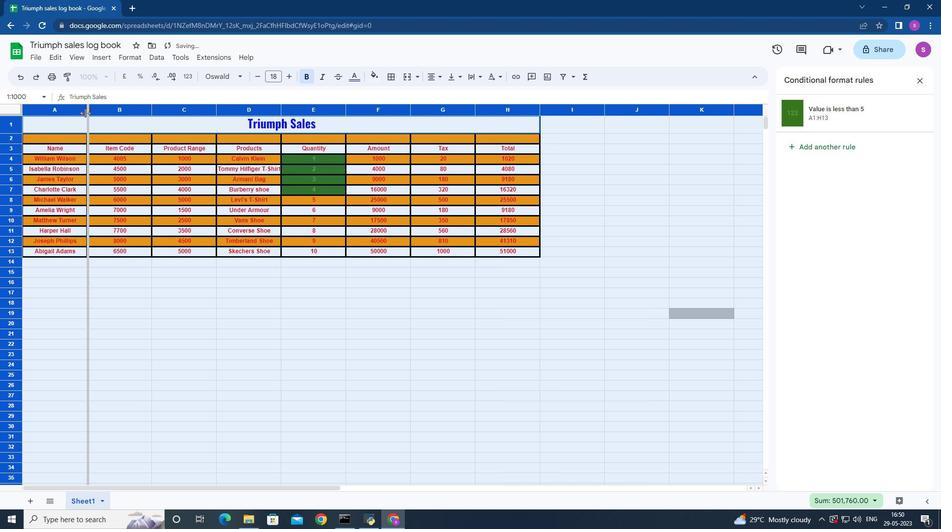 
Action: Mouse moved to (392, 380)
Screenshot: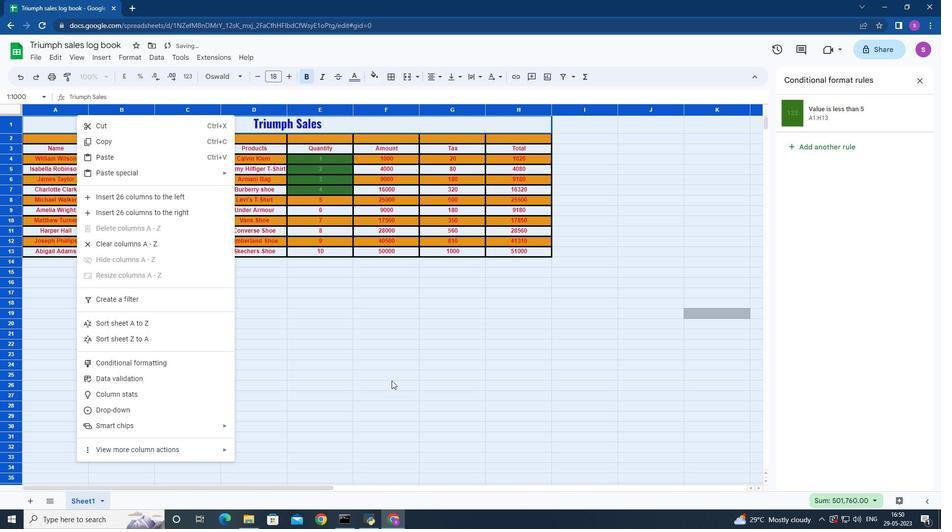 
Action: Mouse pressed left at (392, 380)
Screenshot: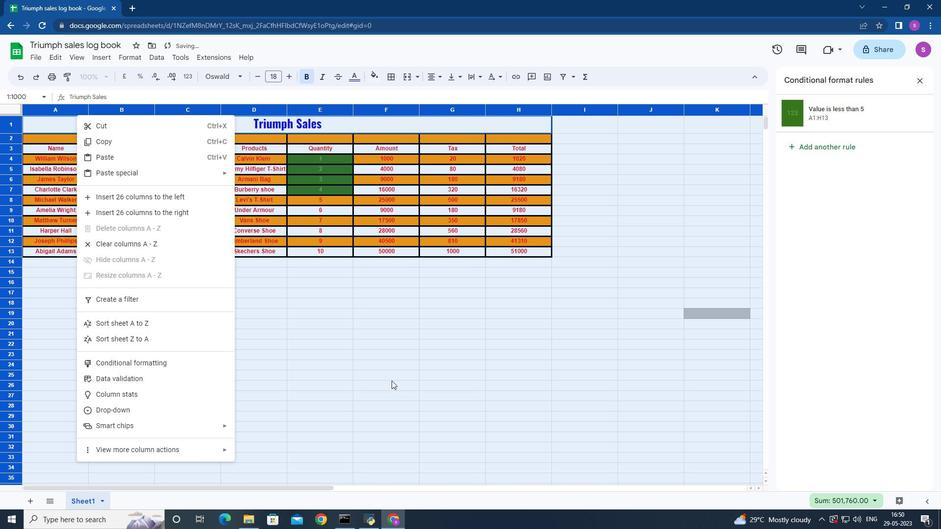 
Action: Mouse moved to (511, 334)
Screenshot: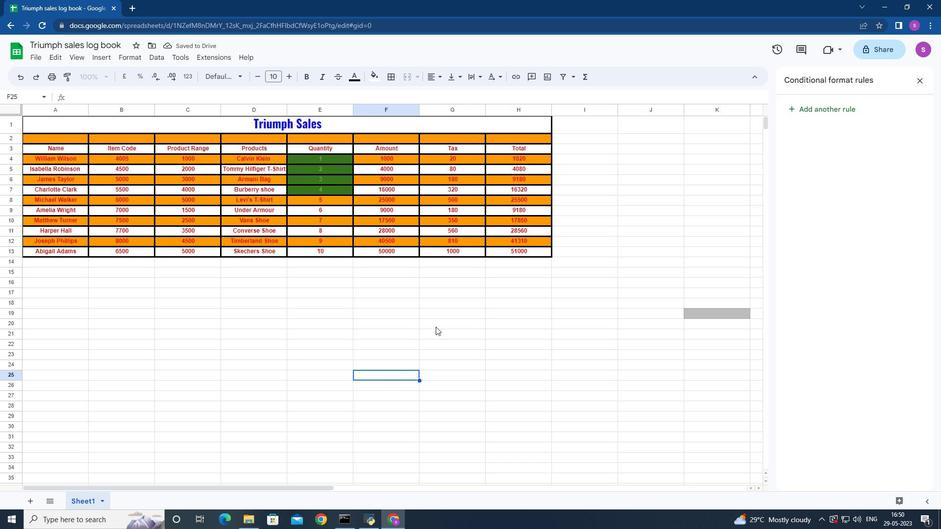 
Action: Mouse scrolled (511, 334) with delta (0, 0)
Screenshot: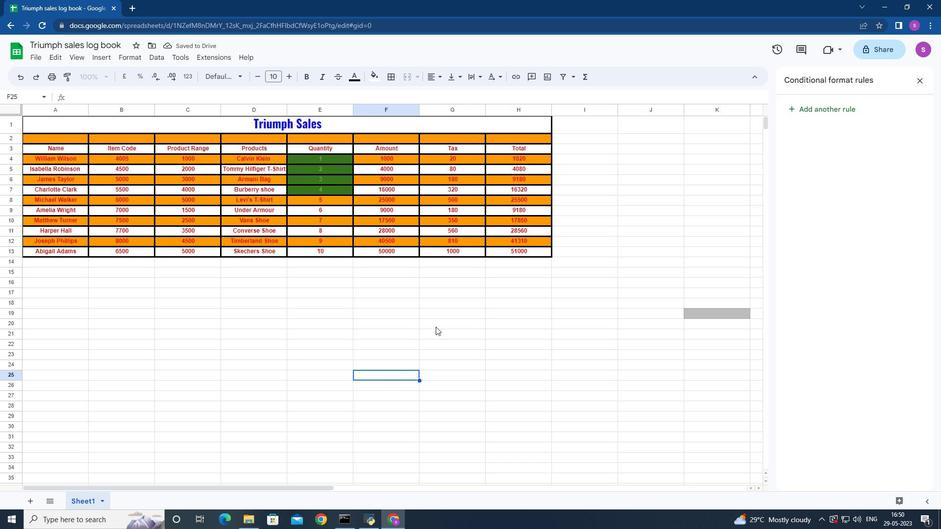 
Action: Mouse moved to (193, 205)
Screenshot: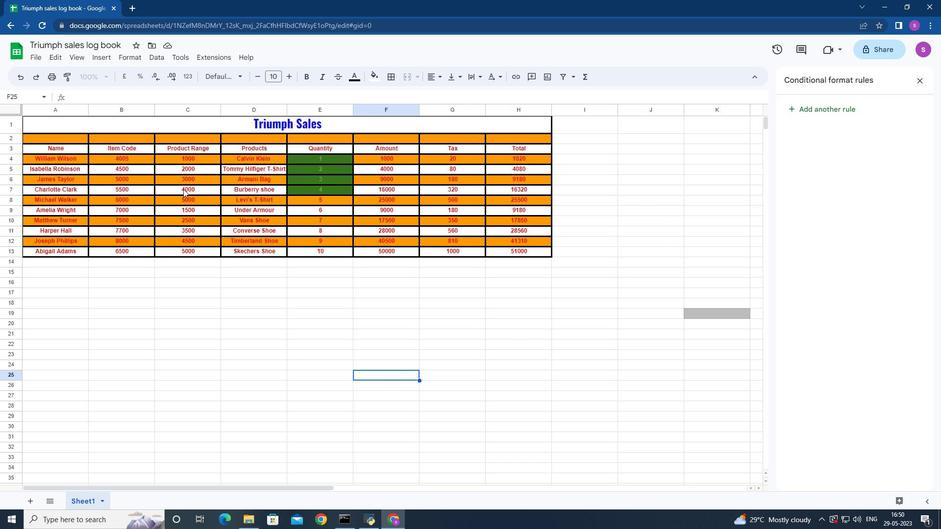 
